 Task: Open Card Employee Onboarding Review in Board Knowledge Management Techniques to Workspace E-commerce Solutions and add a team member Softage.1@softage.net, a label Red, a checklist Crisis Management, an attachment from your google drive, a color Red and finally, add a card description 'Develop and launch new referral program for existing customers' and a comment 'This task requires us to be detail-oriented and meticulous, ensuring that we do not overlook anything important.'. Add a start date 'Jan 01, 1900' with a due date 'Jan 08, 1900'
Action: Key pressed <Key.shift>SOFTAGE<Key.shift>.1<Key.shift>@SOFTAGE.NET<Key.space>
Screenshot: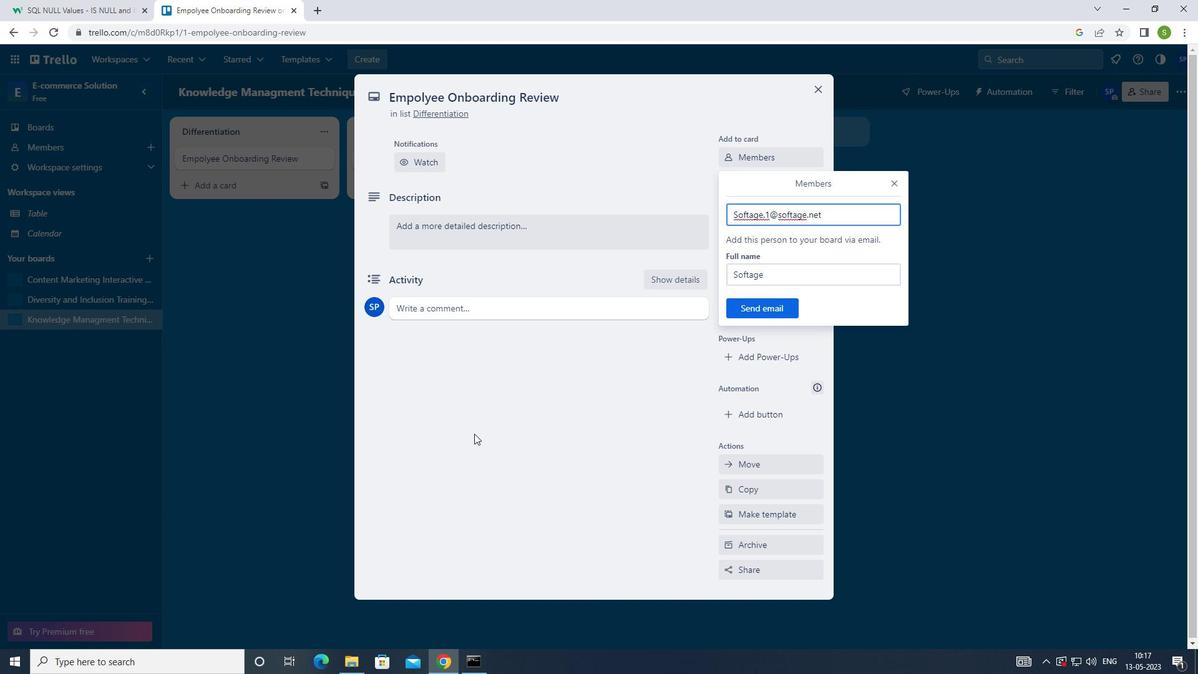 
Action: Mouse moved to (750, 309)
Screenshot: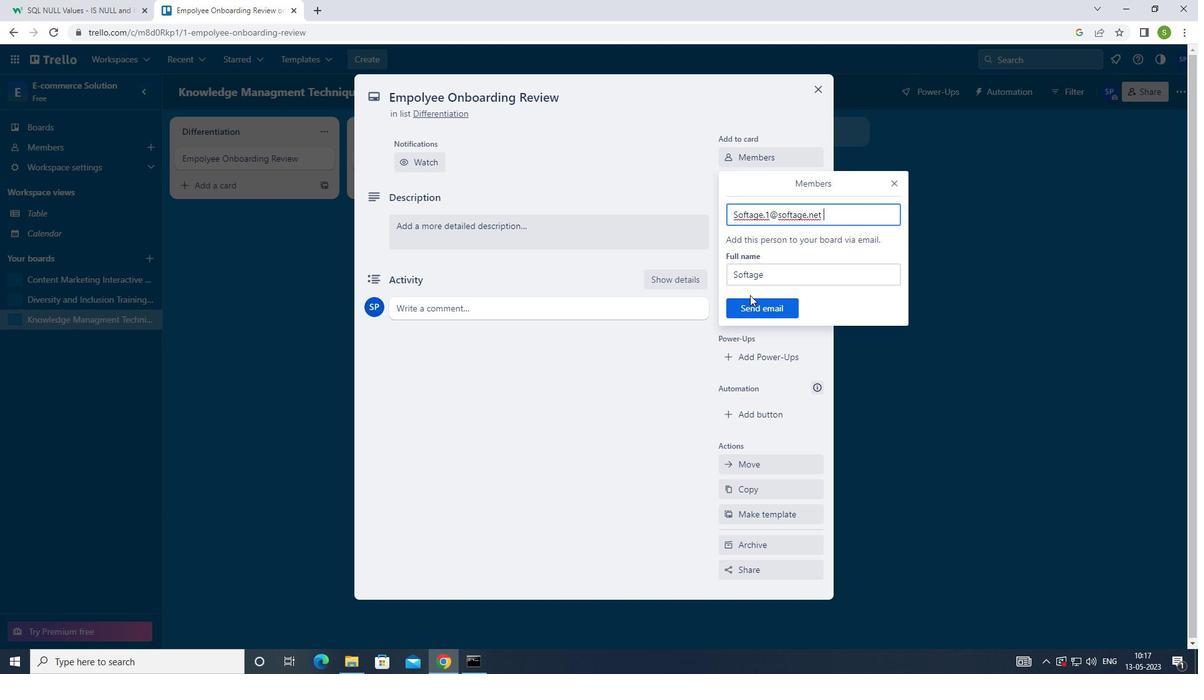 
Action: Mouse pressed left at (750, 309)
Screenshot: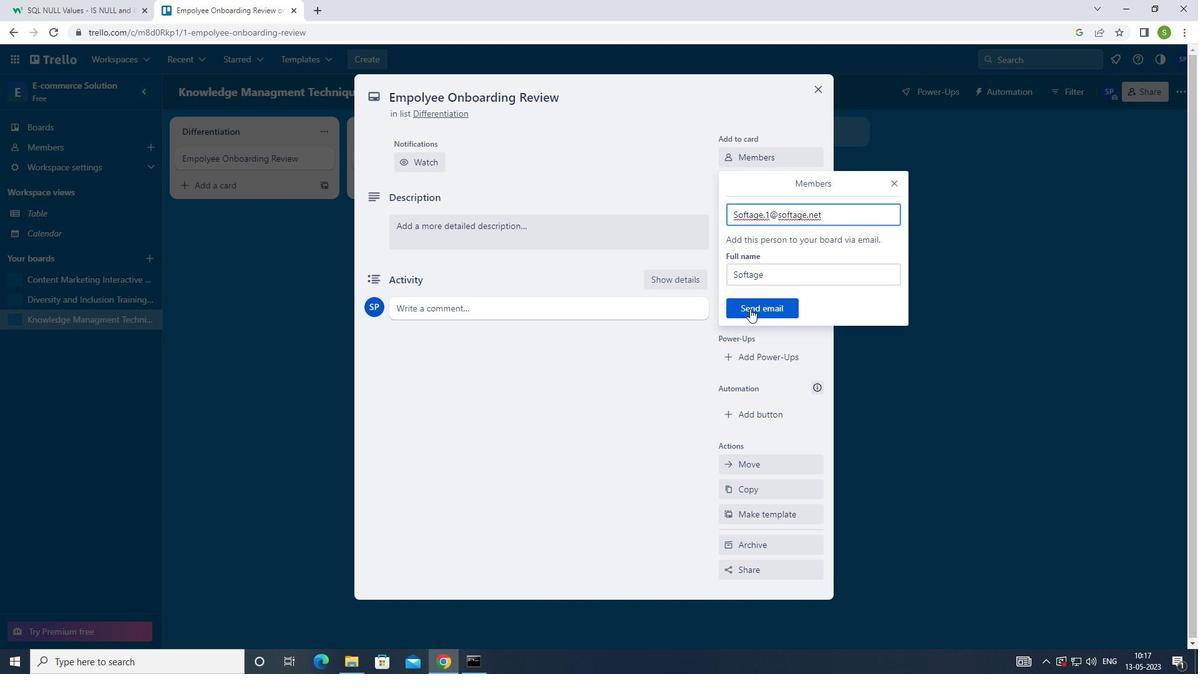 
Action: Mouse moved to (752, 222)
Screenshot: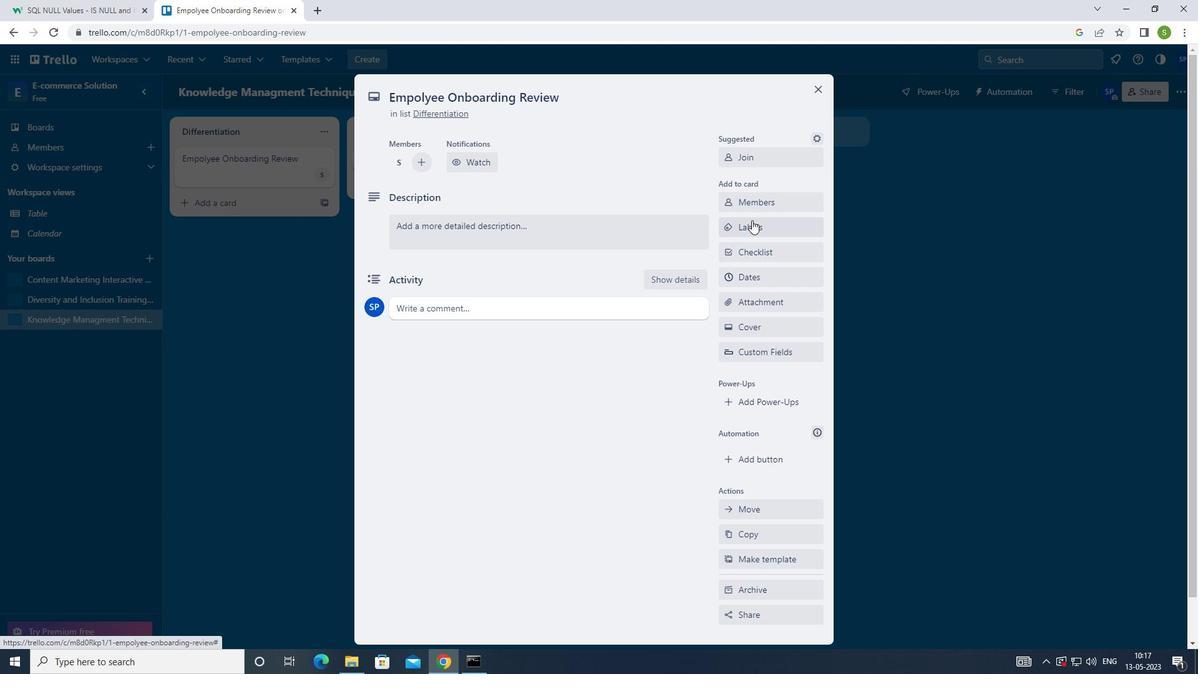 
Action: Mouse pressed left at (752, 222)
Screenshot: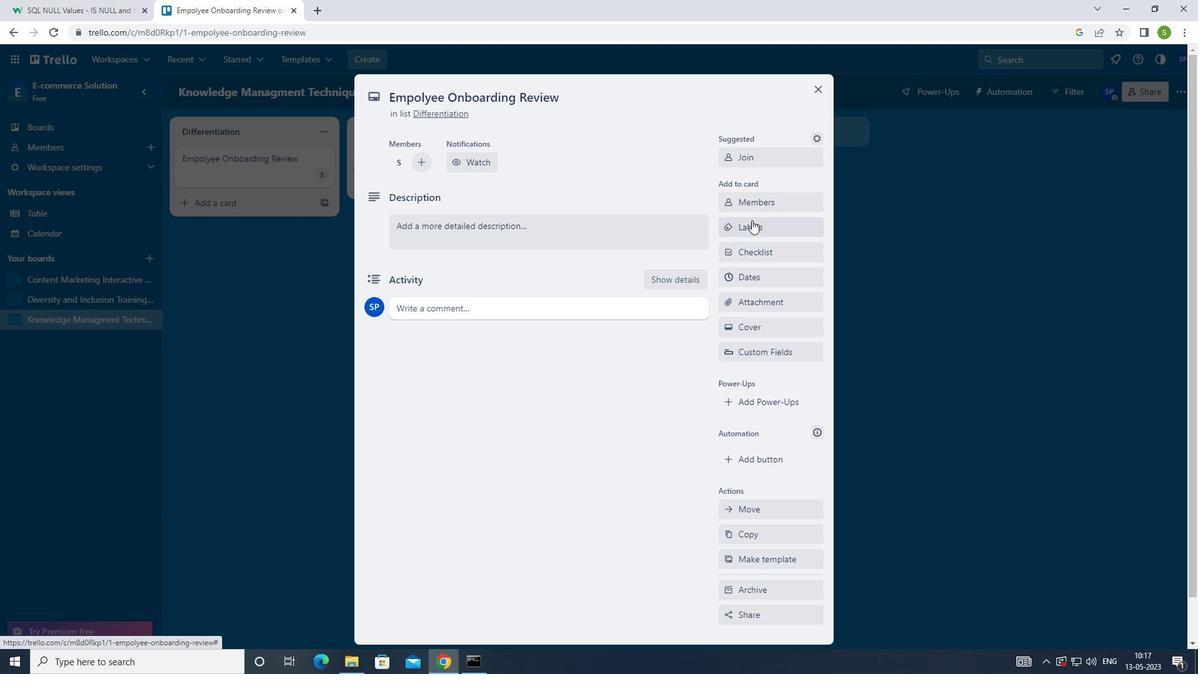 
Action: Mouse moved to (732, 398)
Screenshot: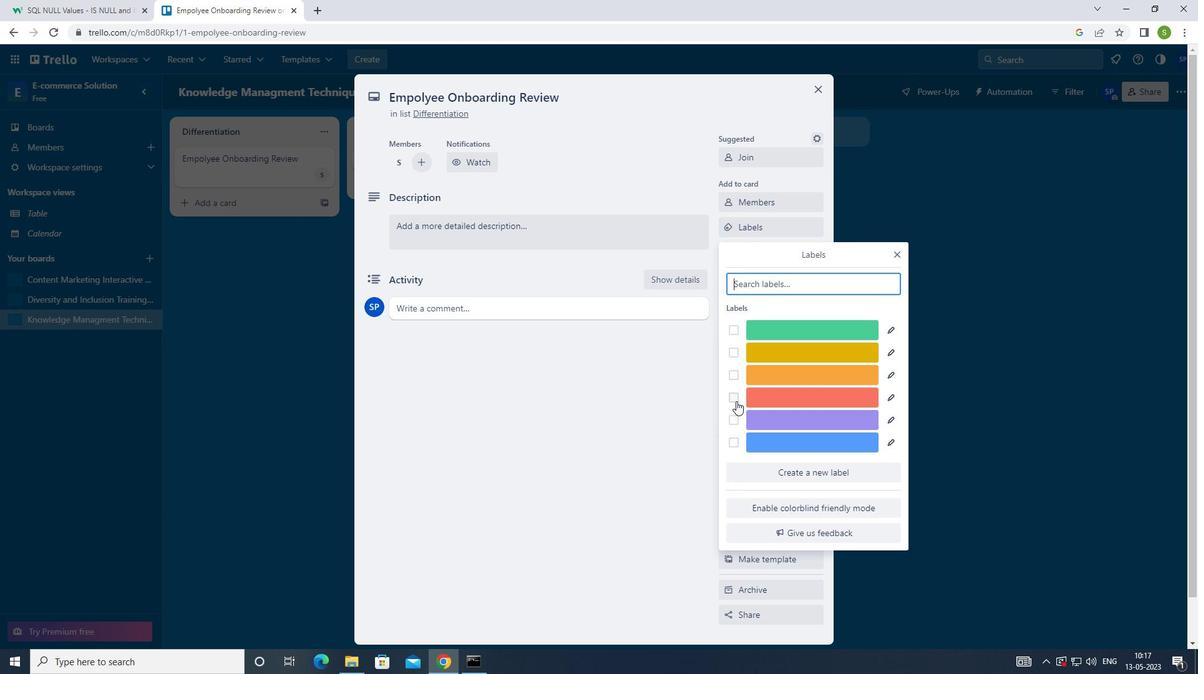 
Action: Mouse pressed left at (732, 398)
Screenshot: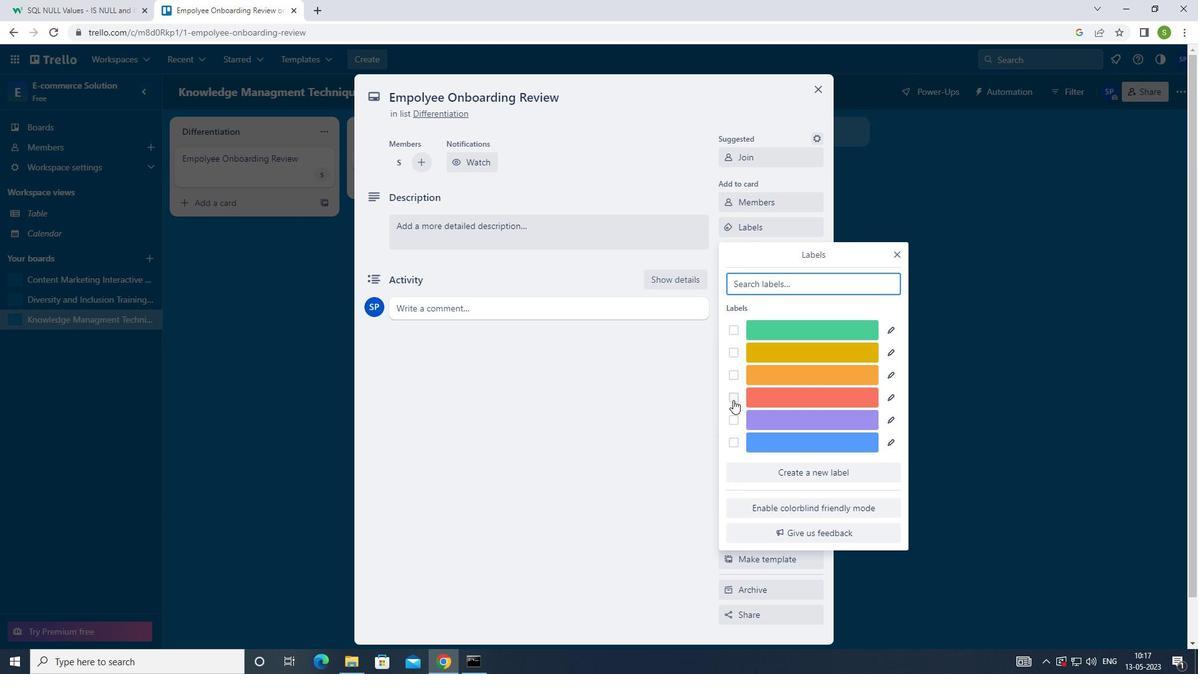 
Action: Mouse moved to (898, 255)
Screenshot: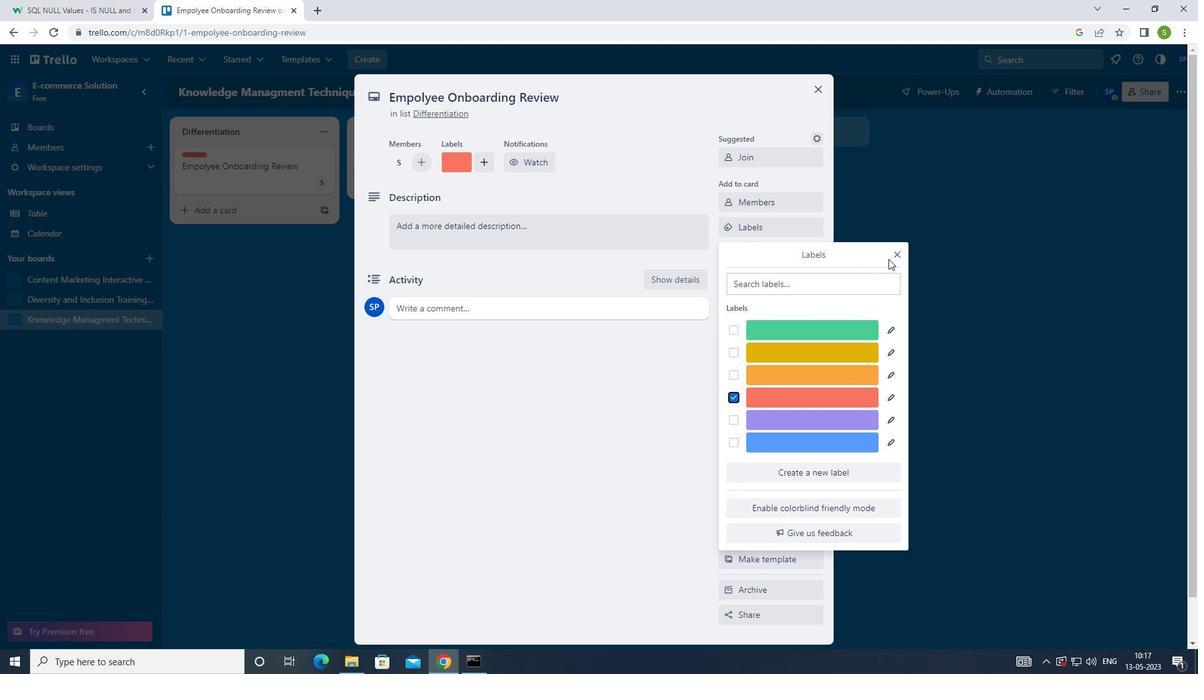 
Action: Mouse pressed left at (898, 255)
Screenshot: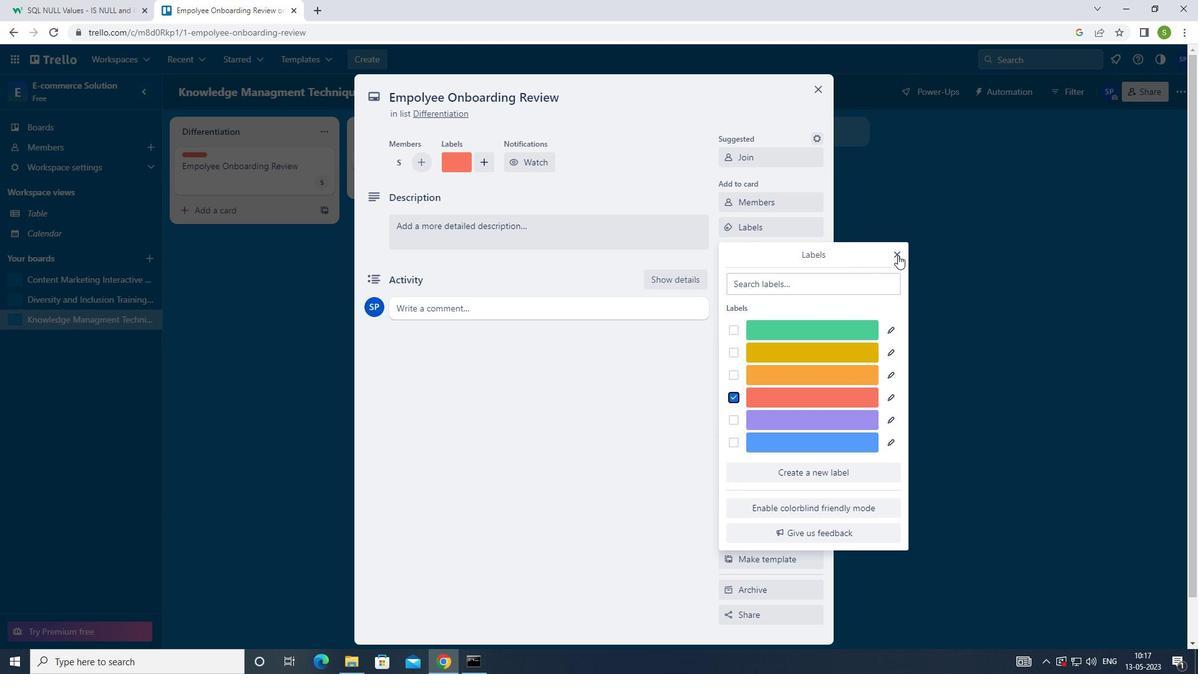 
Action: Mouse moved to (754, 251)
Screenshot: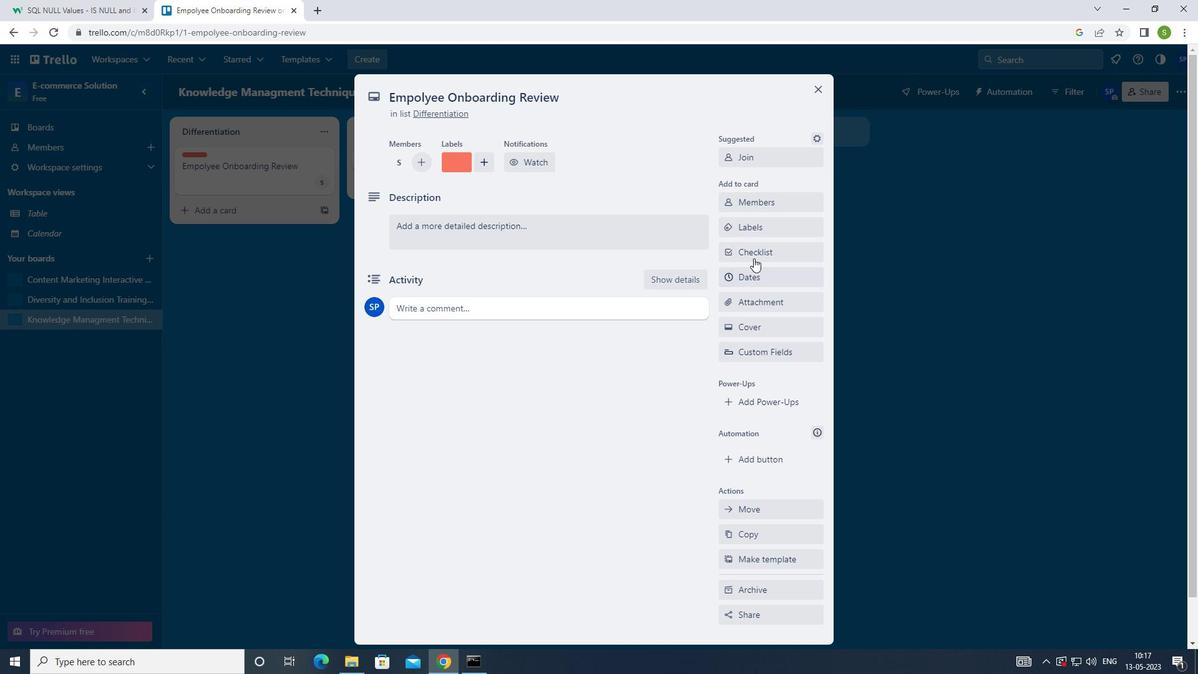 
Action: Mouse pressed left at (754, 251)
Screenshot: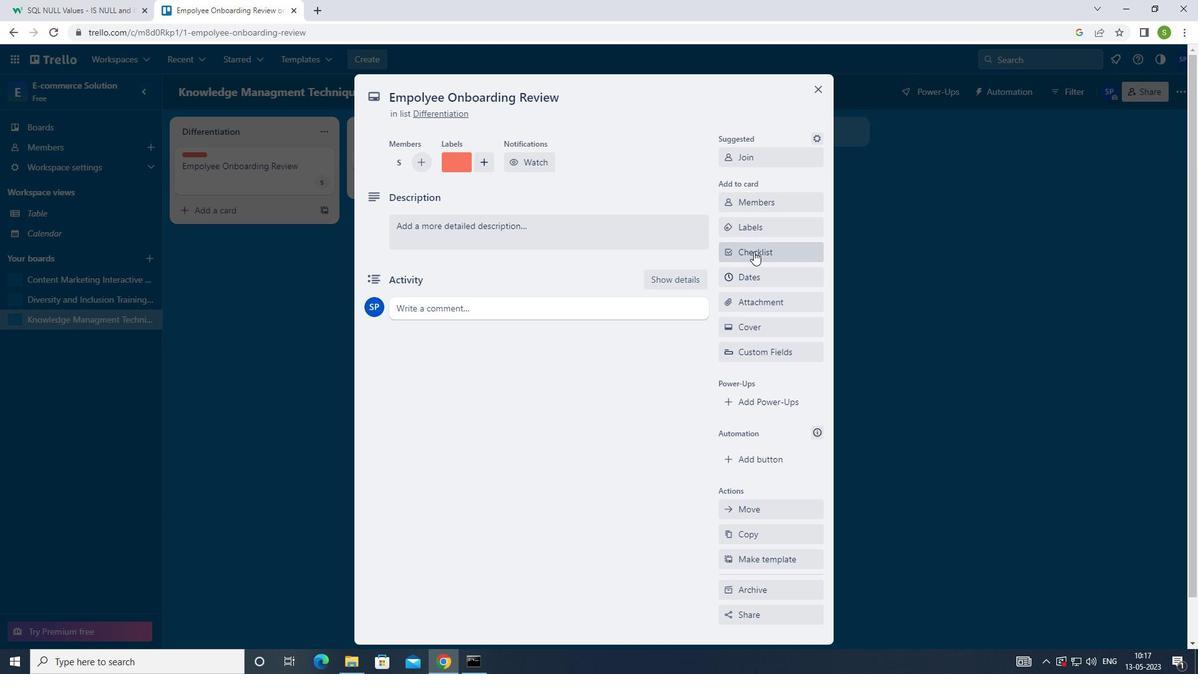 
Action: Mouse moved to (918, 246)
Screenshot: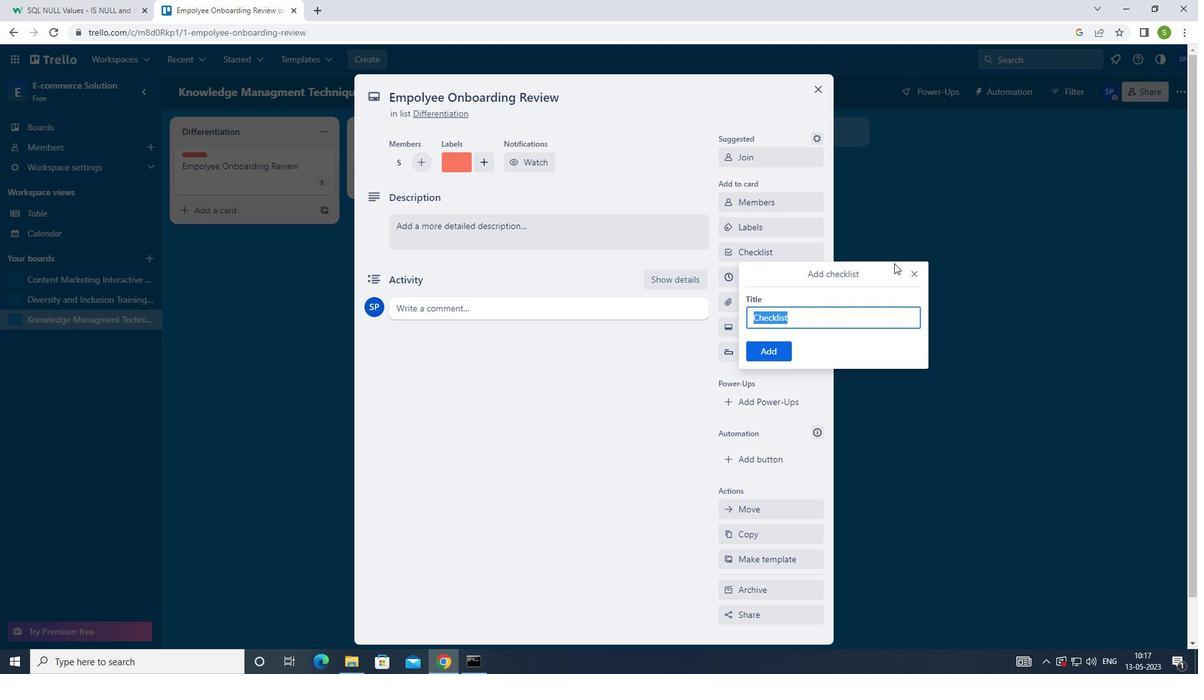 
Action: Key pressed <Key.shift>CRISIS<Key.space><Key.shift><Key.shift><Key.shift><Key.shift><Key.shift><Key.shift><Key.shift><Key.shift_r>MANAGMENT
Screenshot: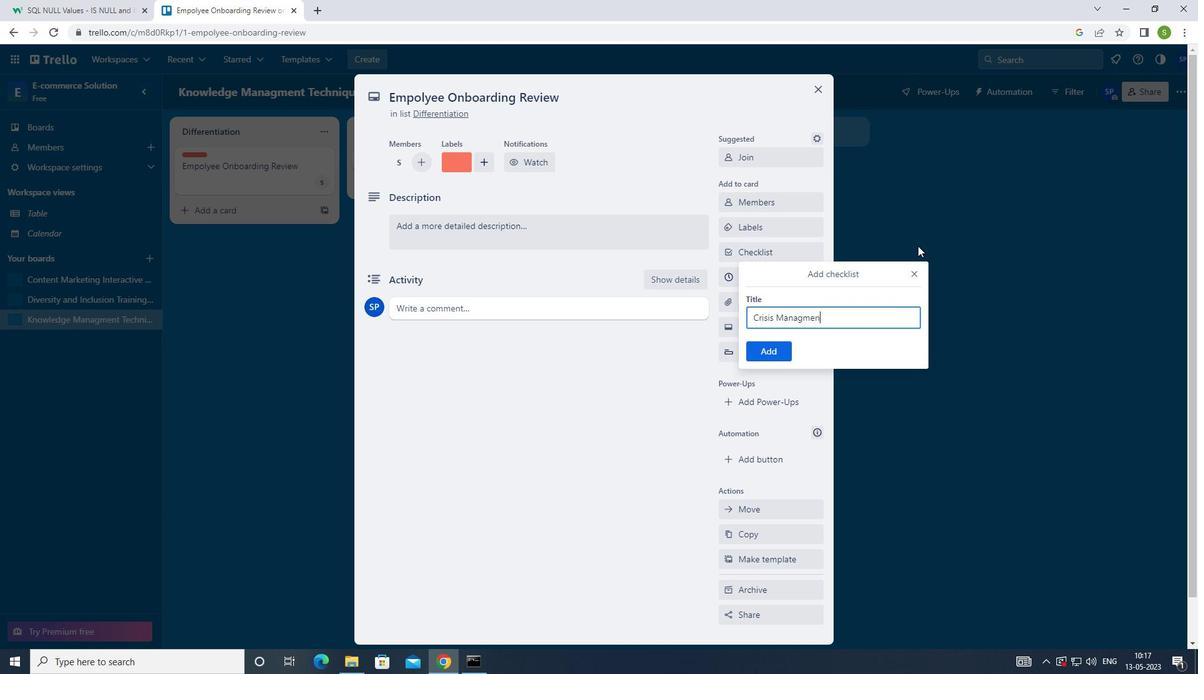 
Action: Mouse moved to (772, 349)
Screenshot: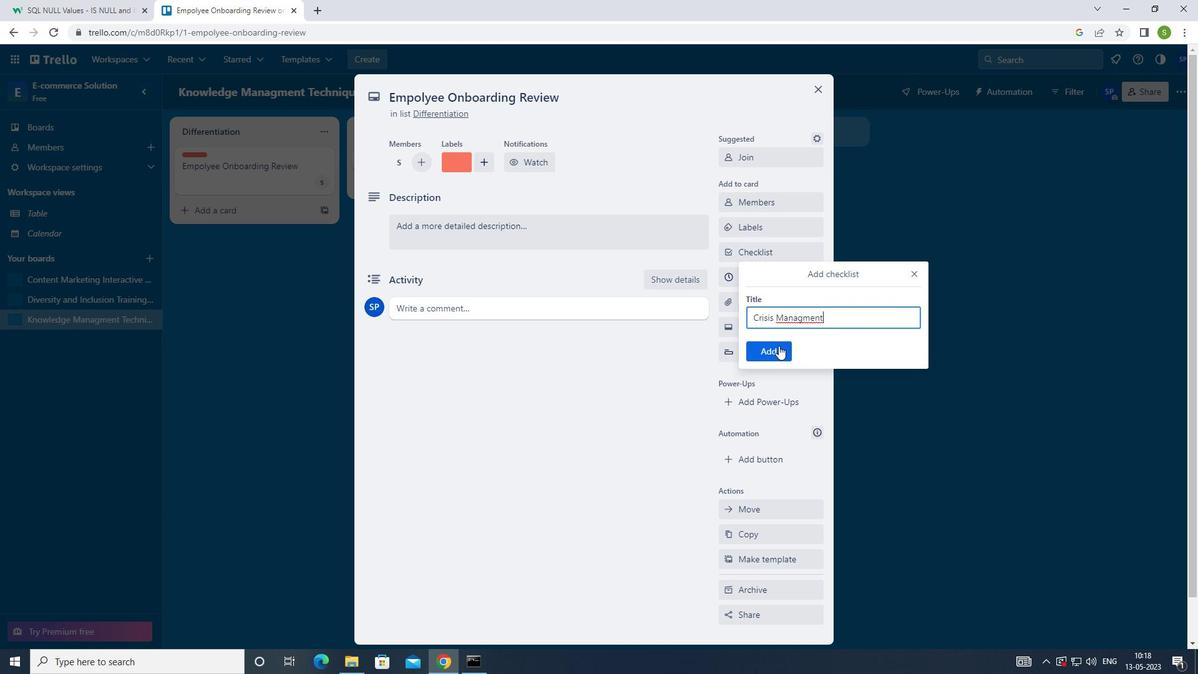 
Action: Mouse pressed left at (772, 349)
Screenshot: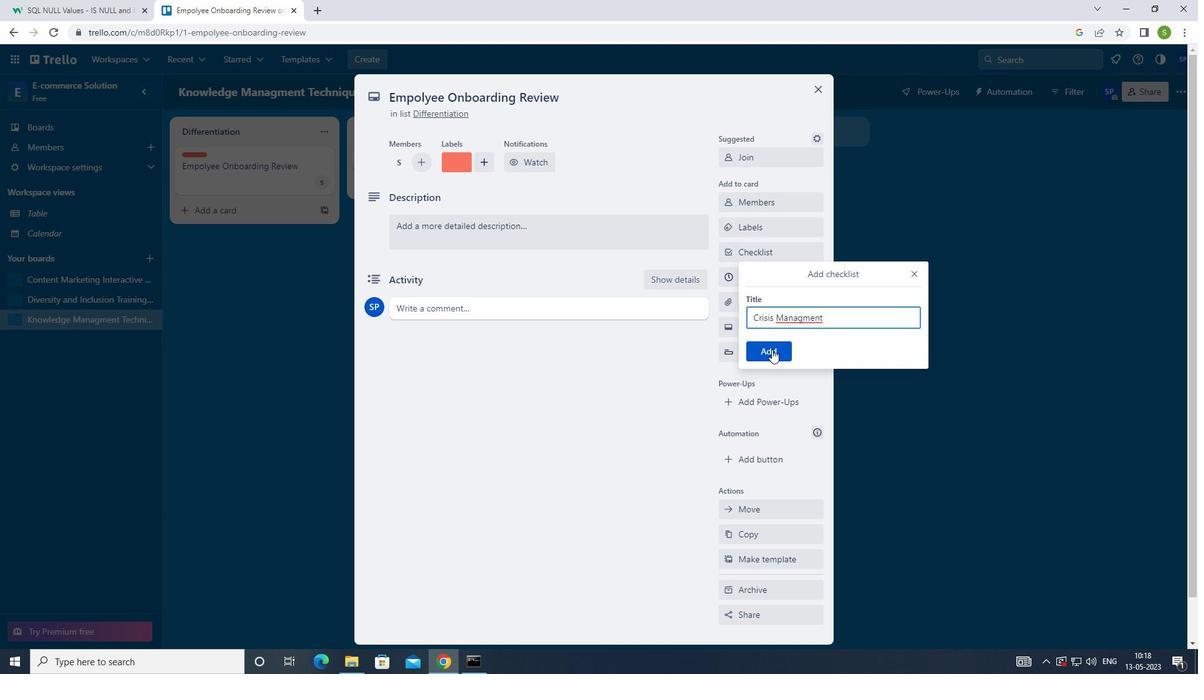 
Action: Mouse moved to (780, 304)
Screenshot: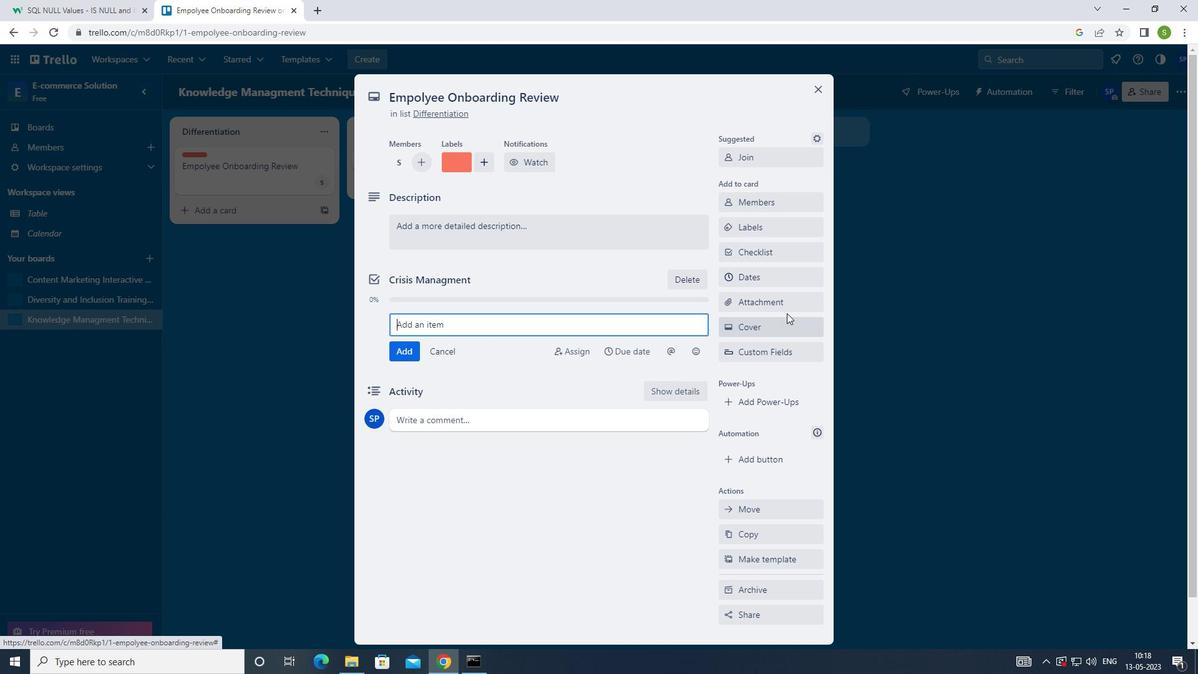 
Action: Mouse pressed left at (780, 304)
Screenshot: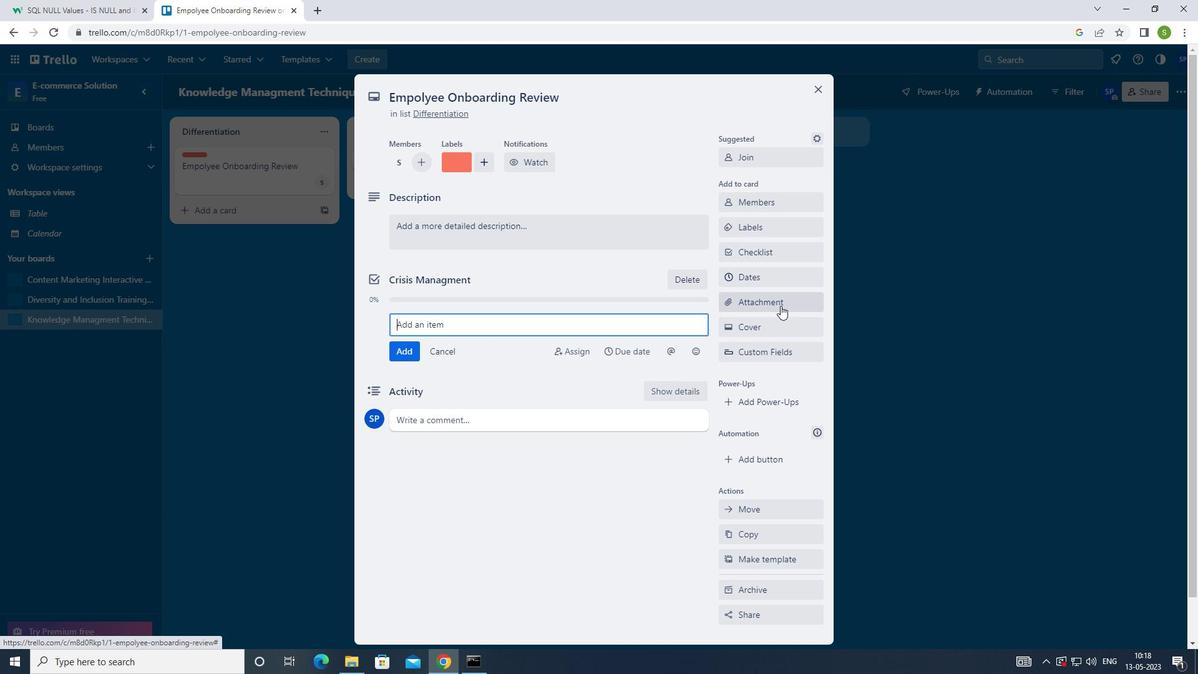 
Action: Mouse moved to (765, 397)
Screenshot: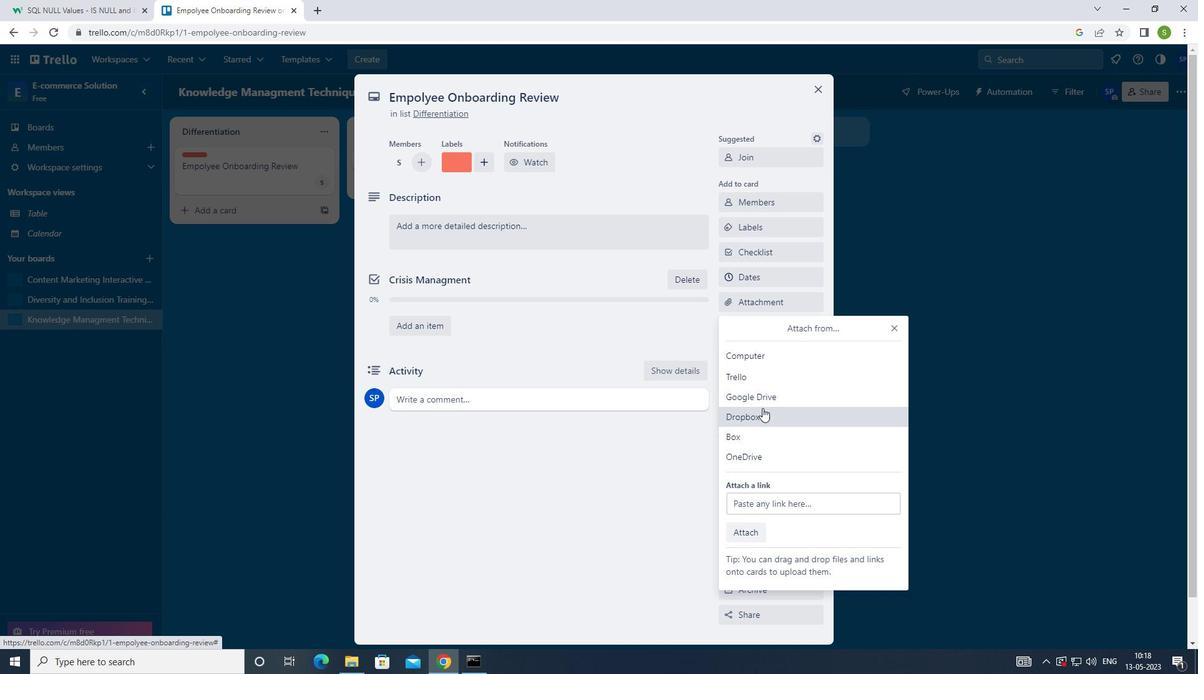 
Action: Mouse pressed left at (765, 397)
Screenshot: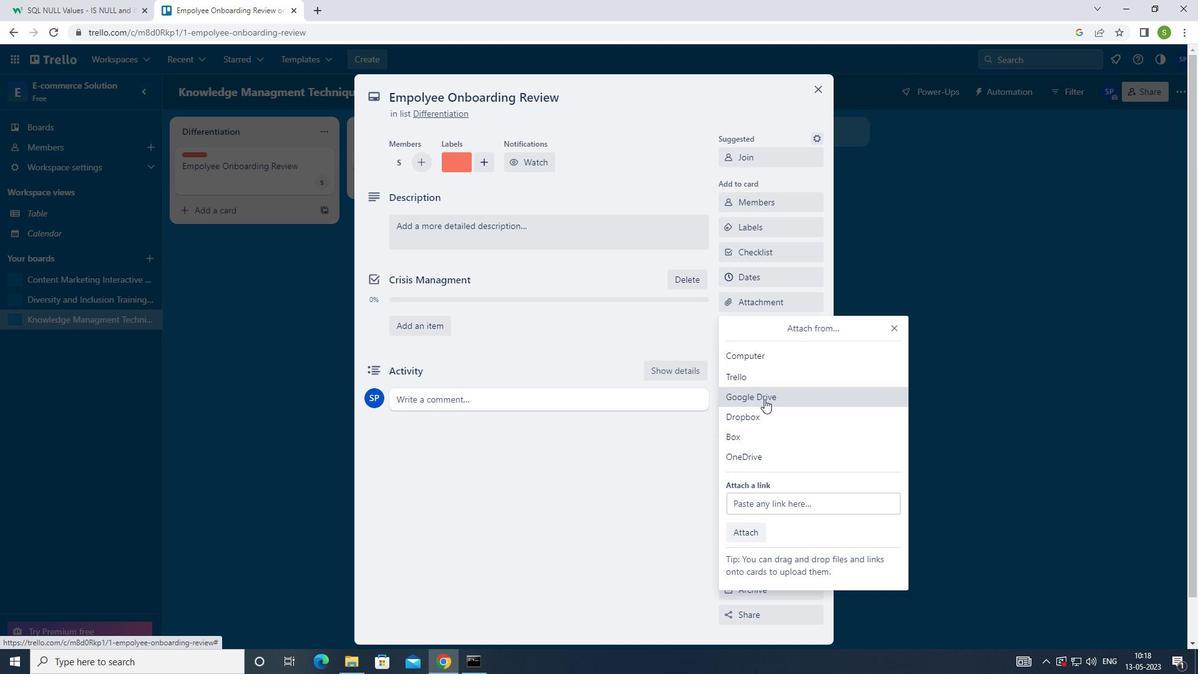 
Action: Mouse moved to (311, 307)
Screenshot: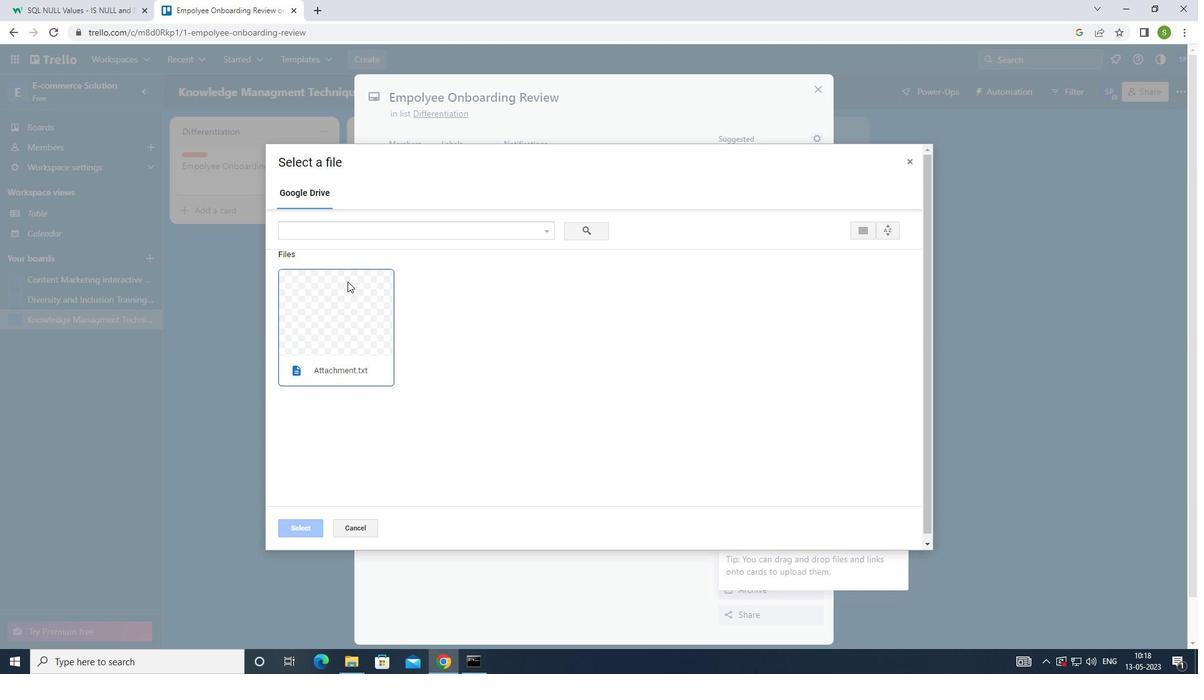
Action: Mouse pressed left at (311, 307)
Screenshot: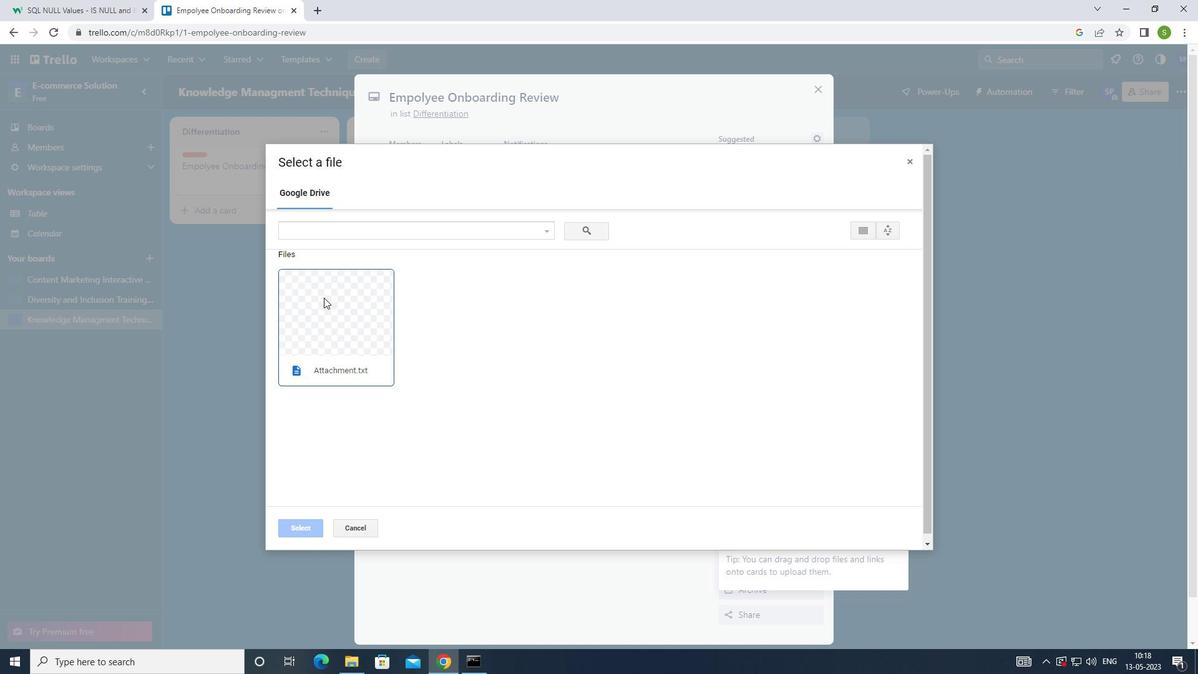 
Action: Mouse moved to (294, 529)
Screenshot: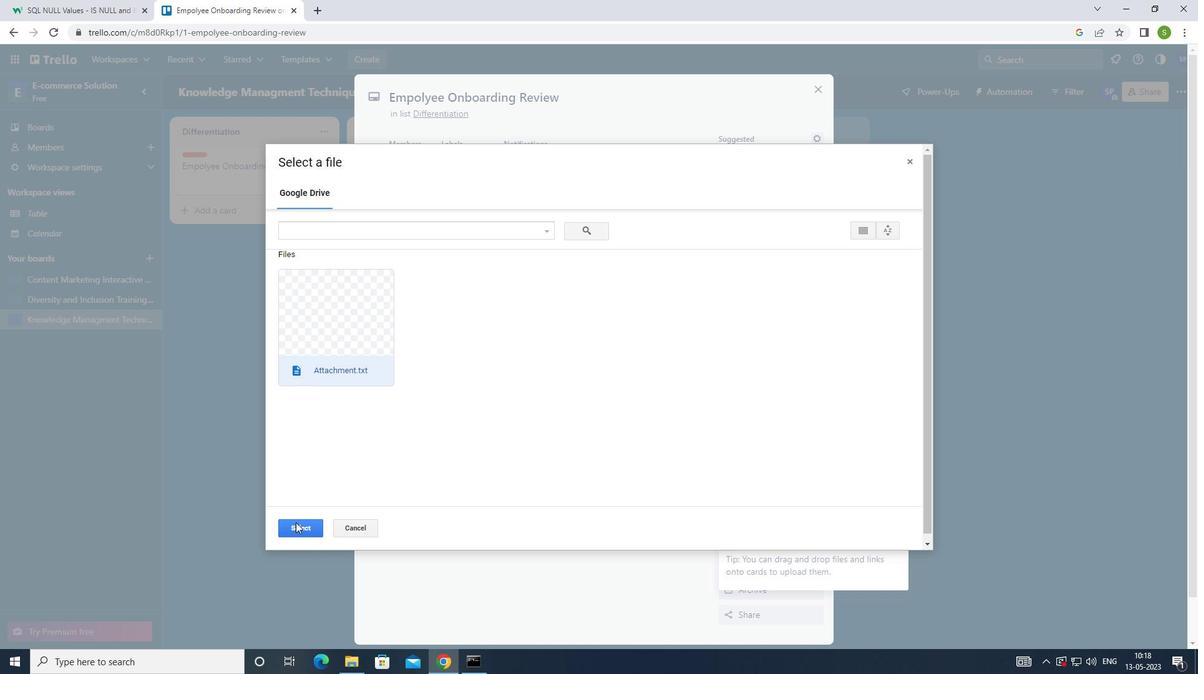 
Action: Mouse pressed left at (294, 529)
Screenshot: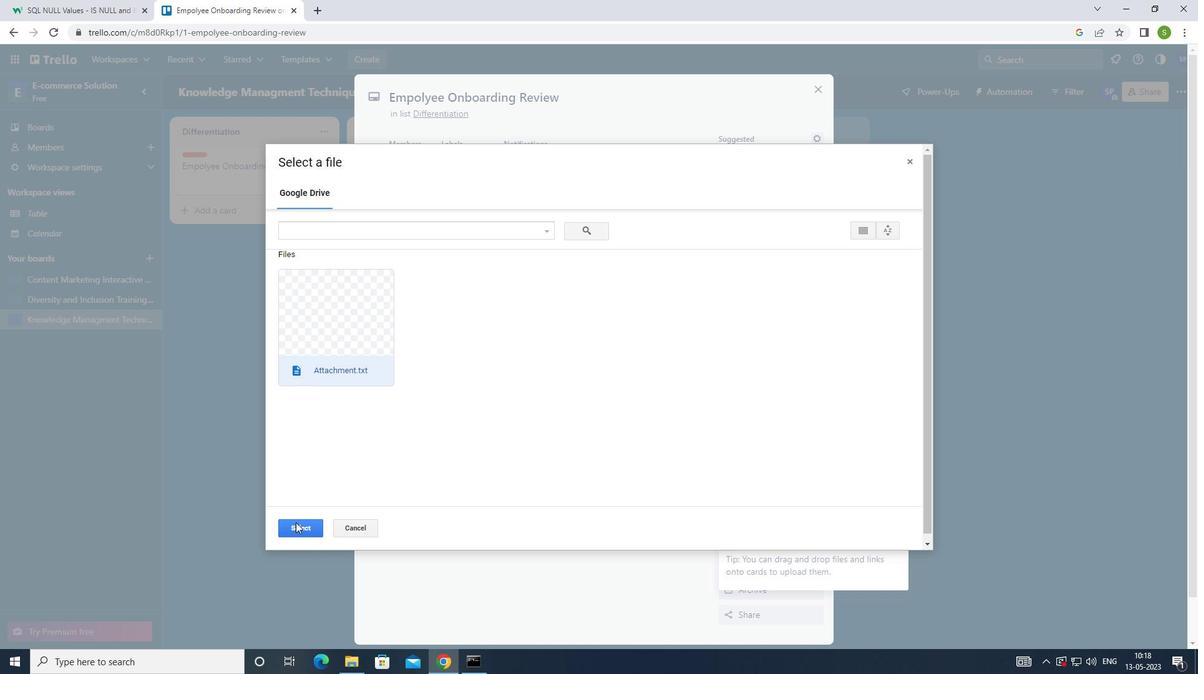 
Action: Mouse moved to (756, 325)
Screenshot: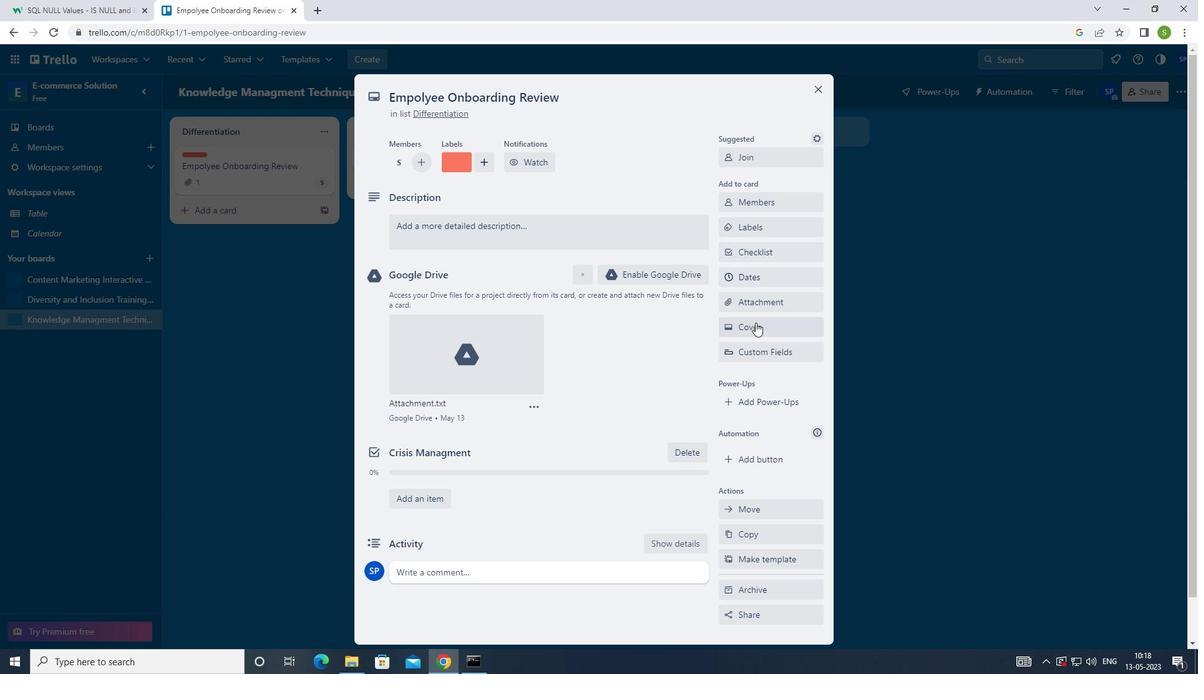 
Action: Mouse pressed left at (756, 325)
Screenshot: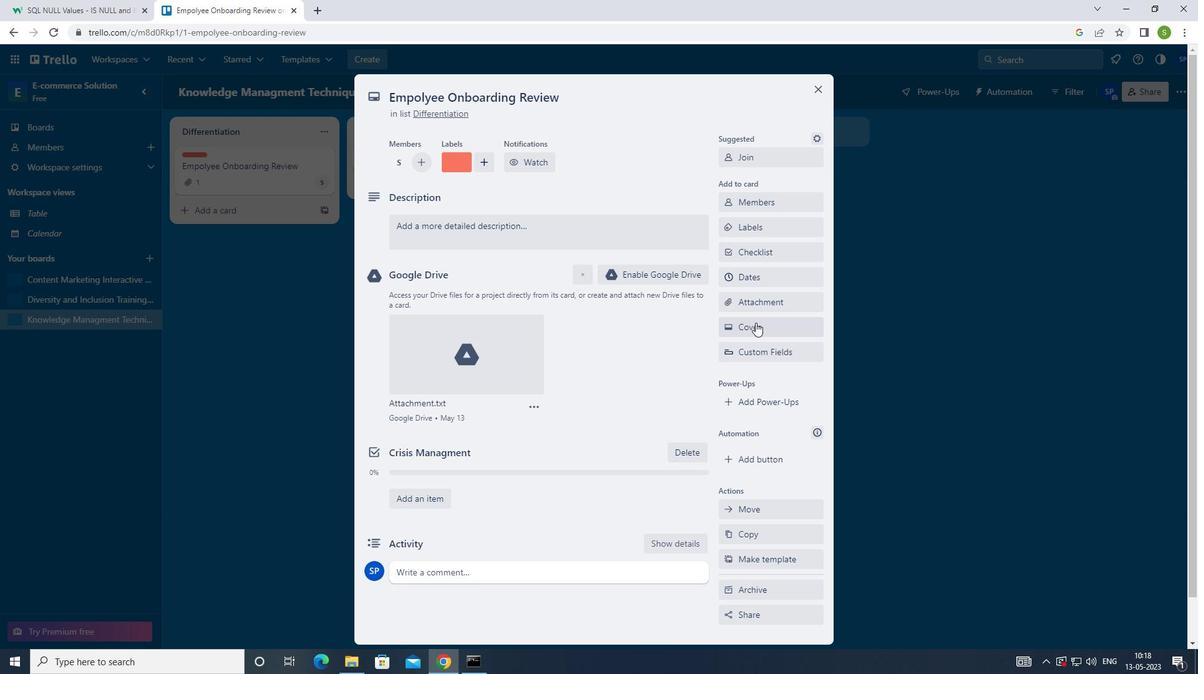 
Action: Mouse moved to (846, 399)
Screenshot: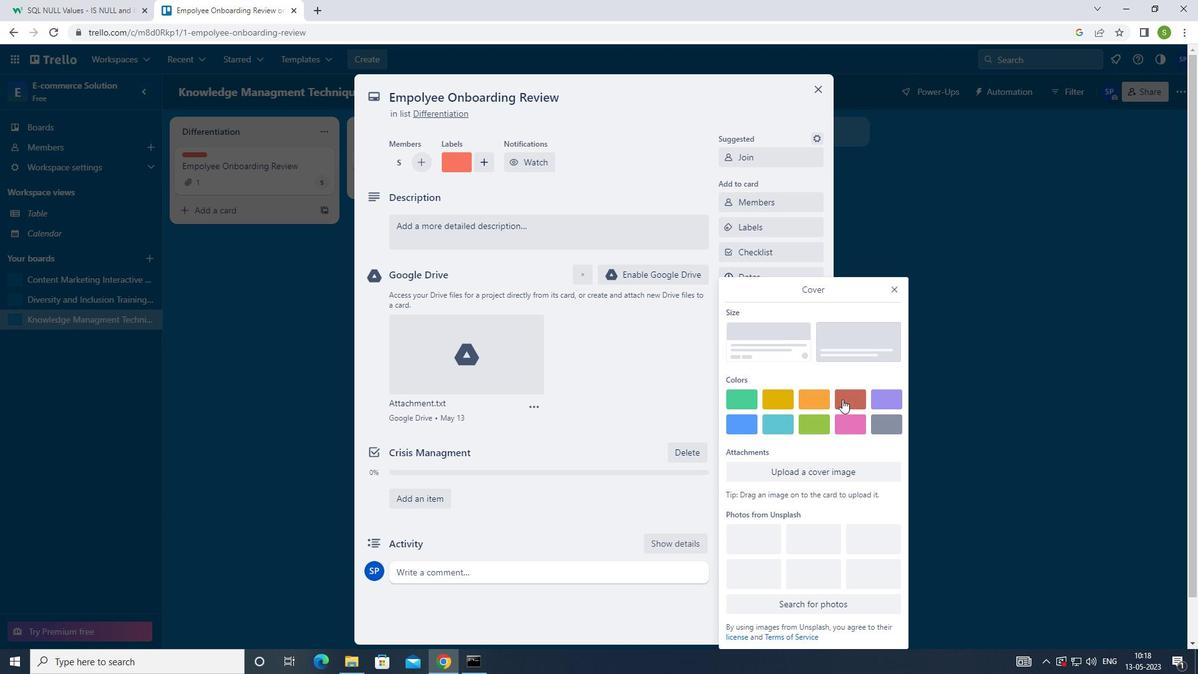 
Action: Mouse pressed left at (846, 399)
Screenshot: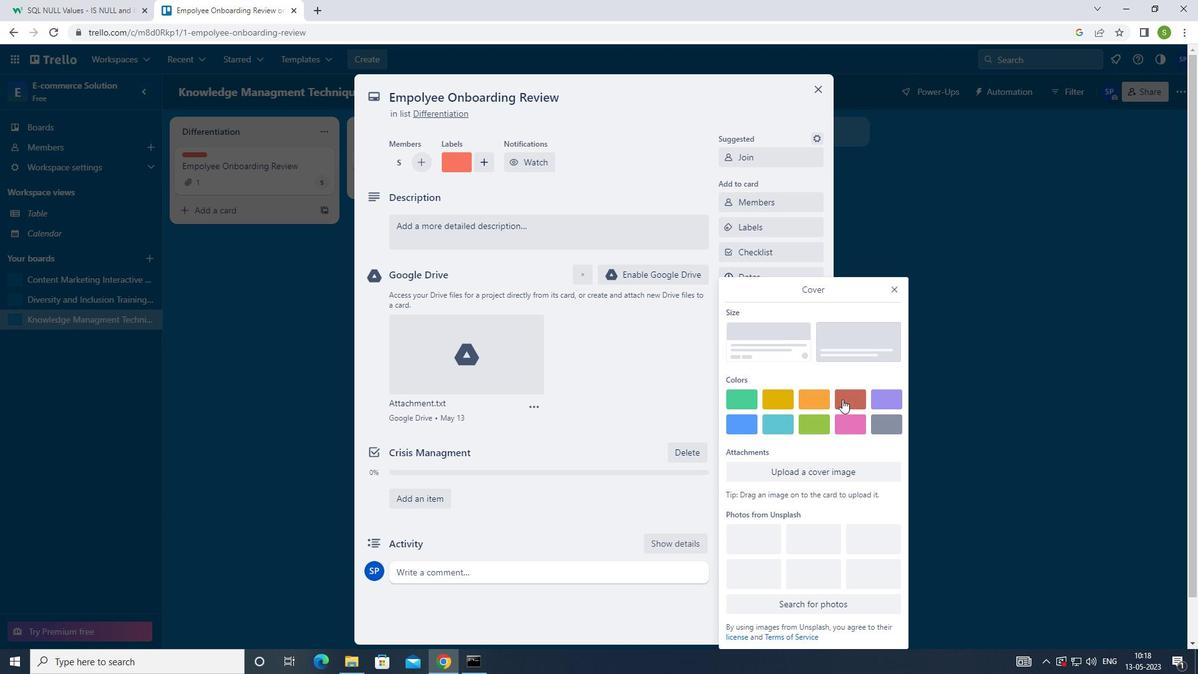 
Action: Mouse moved to (893, 267)
Screenshot: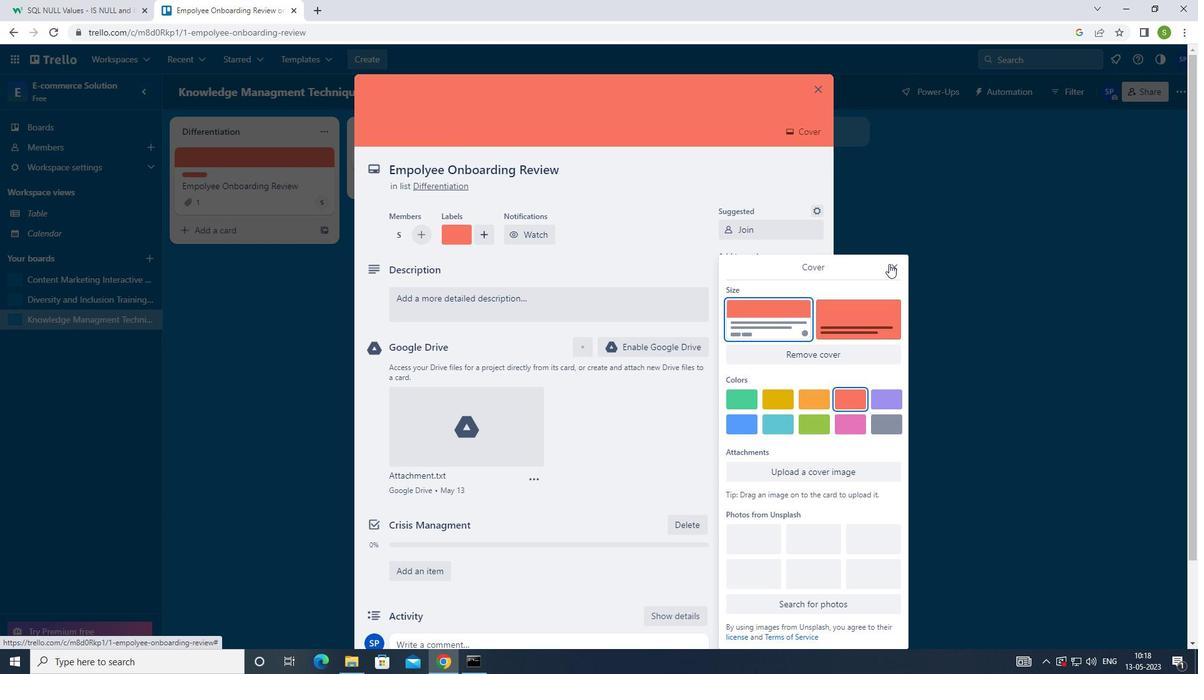 
Action: Mouse pressed left at (893, 267)
Screenshot: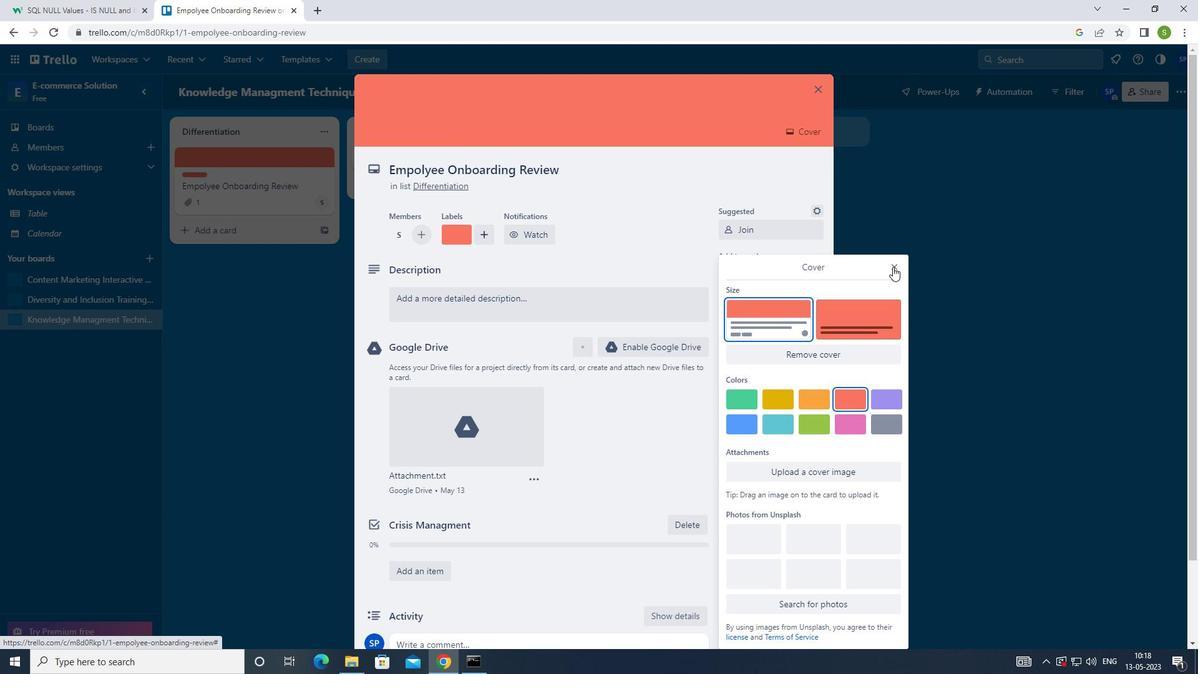 
Action: Mouse moved to (585, 307)
Screenshot: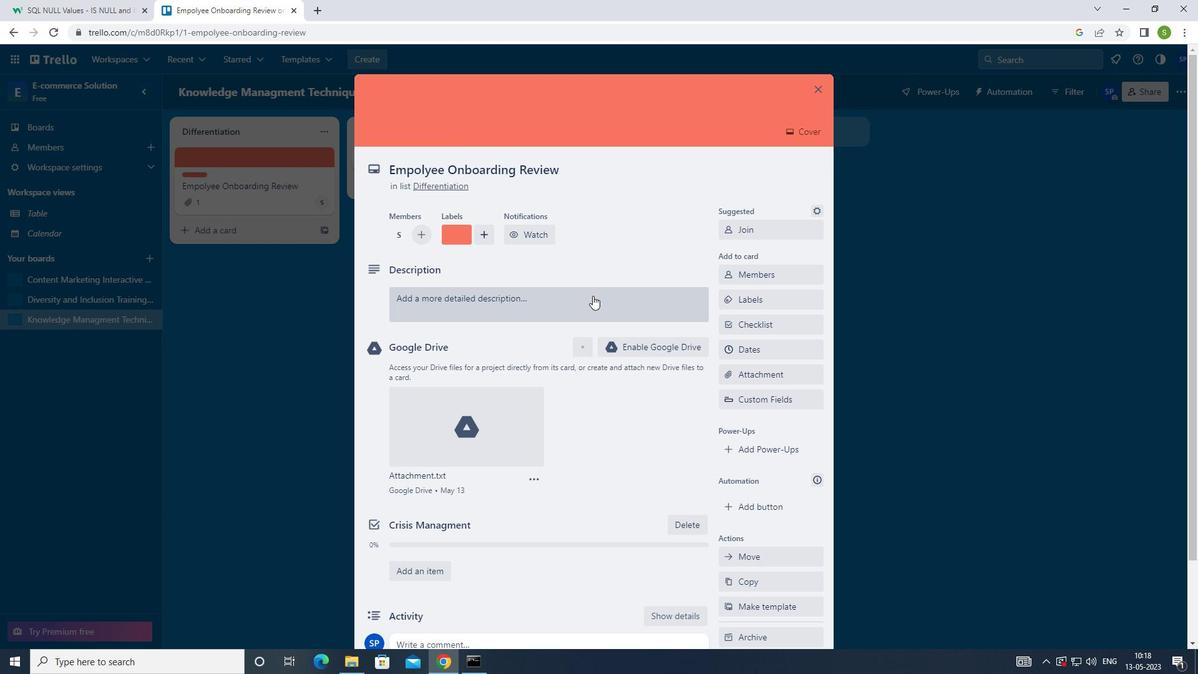 
Action: Mouse pressed left at (585, 307)
Screenshot: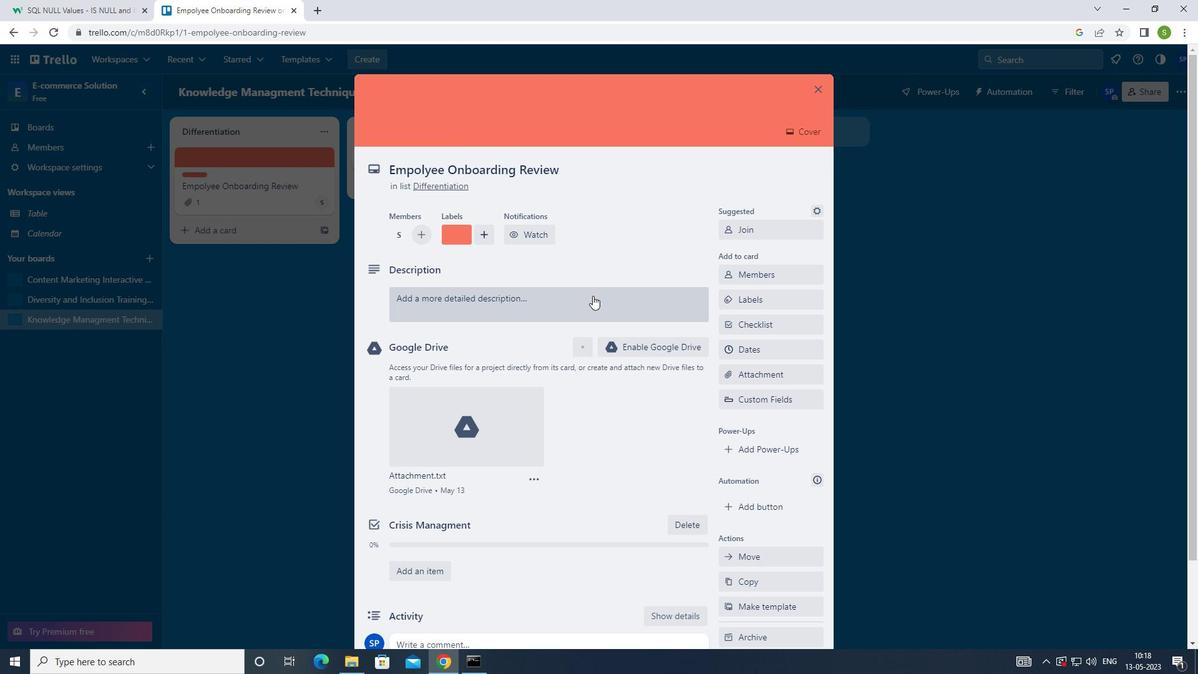 
Action: Mouse moved to (624, 282)
Screenshot: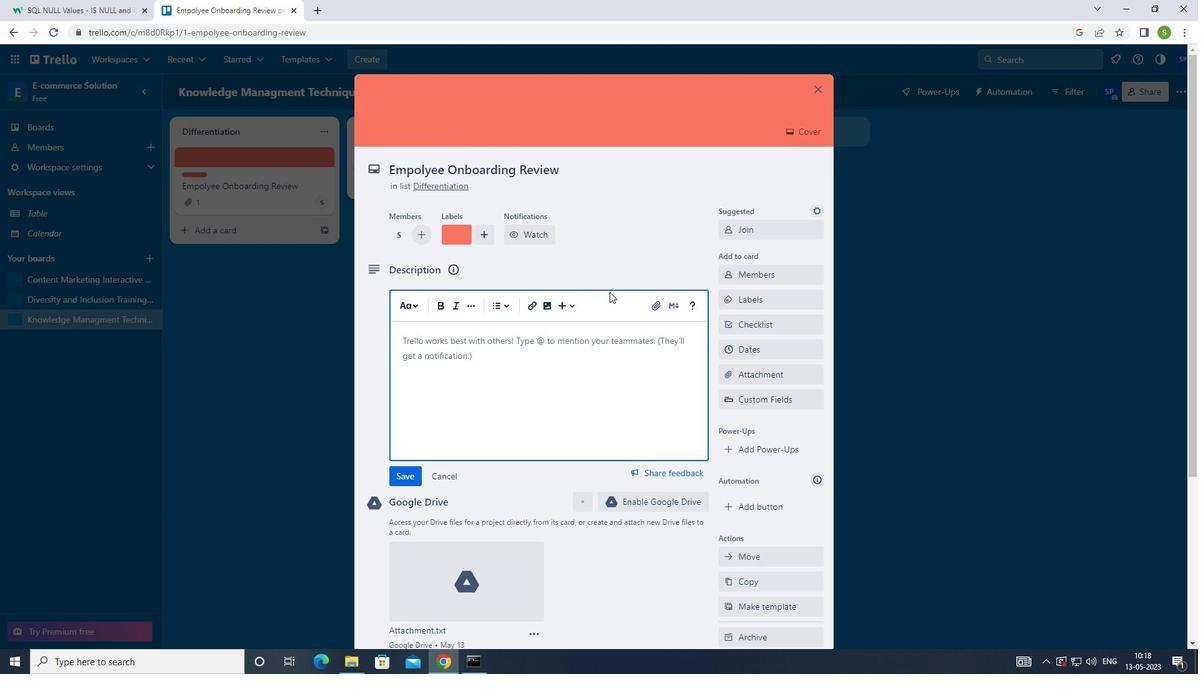 
Action: Key pressed <Key.shift><Key.shift><Key.shift><Key.shift><Key.shift><Key.shift><Key.shift><Key.shift>DEVELOP
Screenshot: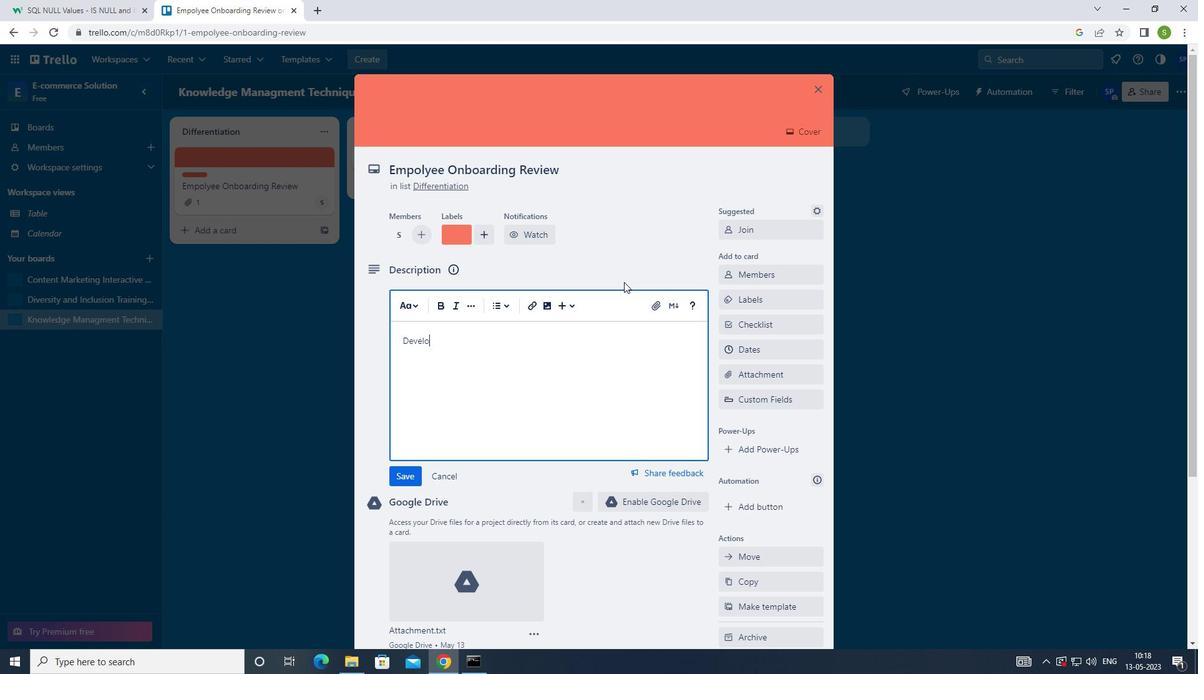 
Action: Mouse moved to (625, 282)
Screenshot: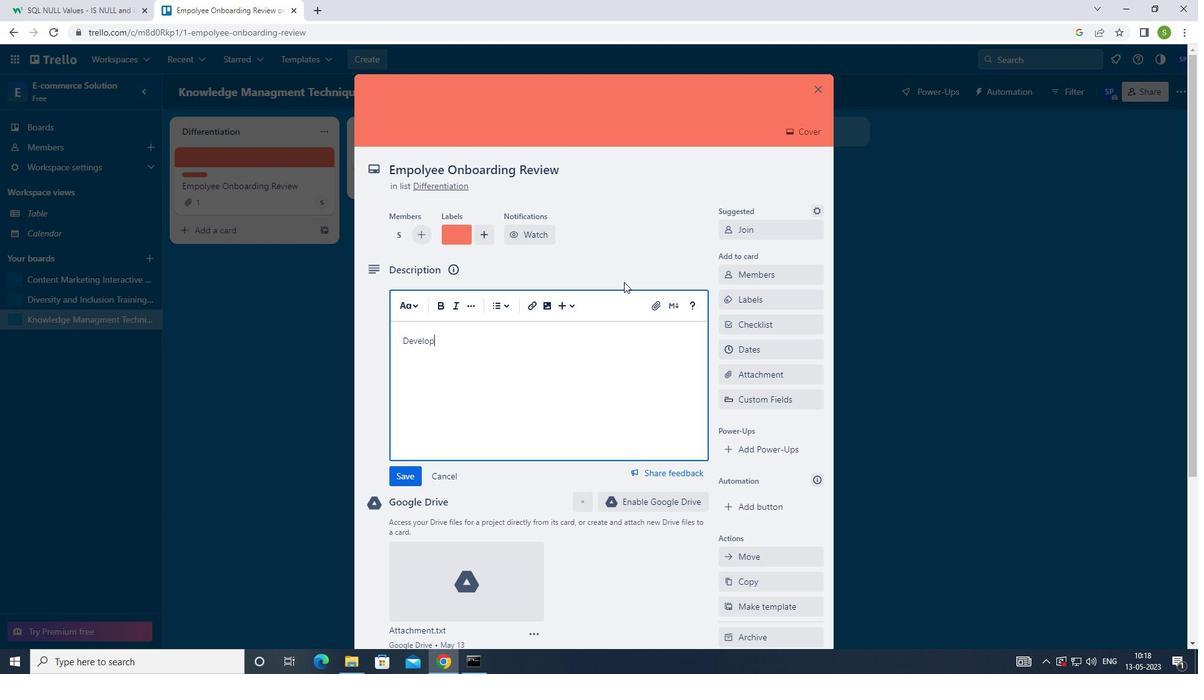 
Action: Key pressed <Key.space>AND<Key.space>LAUNCH<Key.space>NEW<Key.space>REFERRA
Screenshot: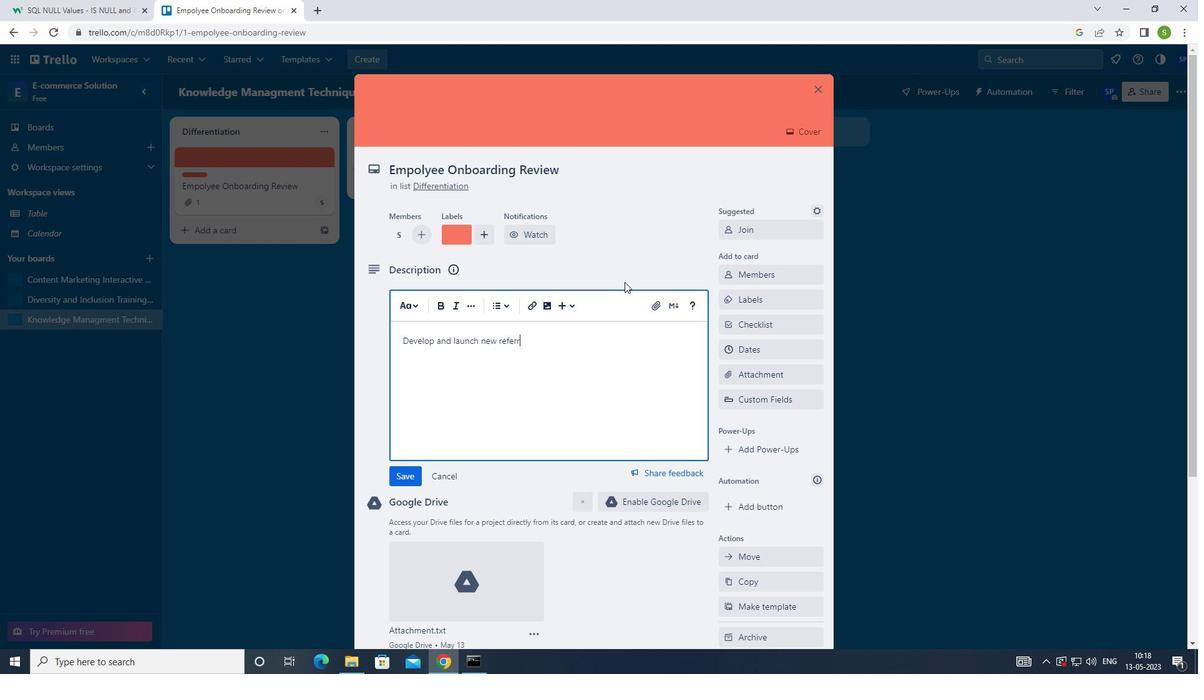 
Action: Mouse moved to (625, 281)
Screenshot: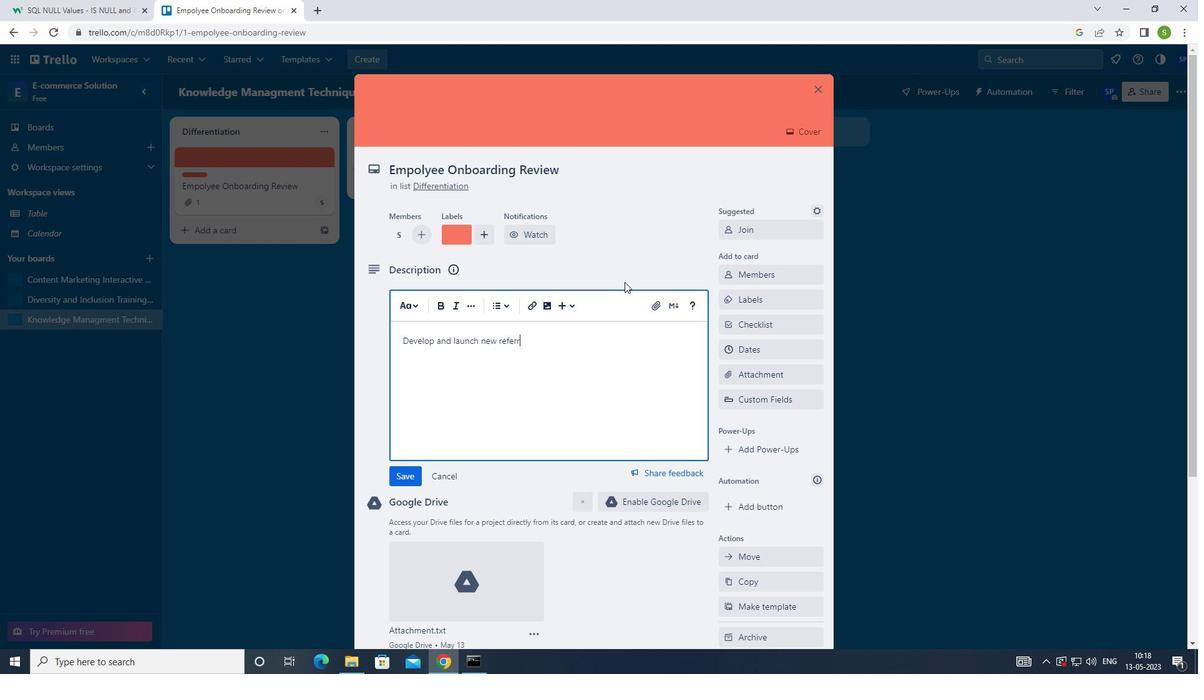 
Action: Key pressed L<Key.space>PROGRAM<Key.space>FOR<Key.space>EXISTING<Key.space>CUSTOMER
Screenshot: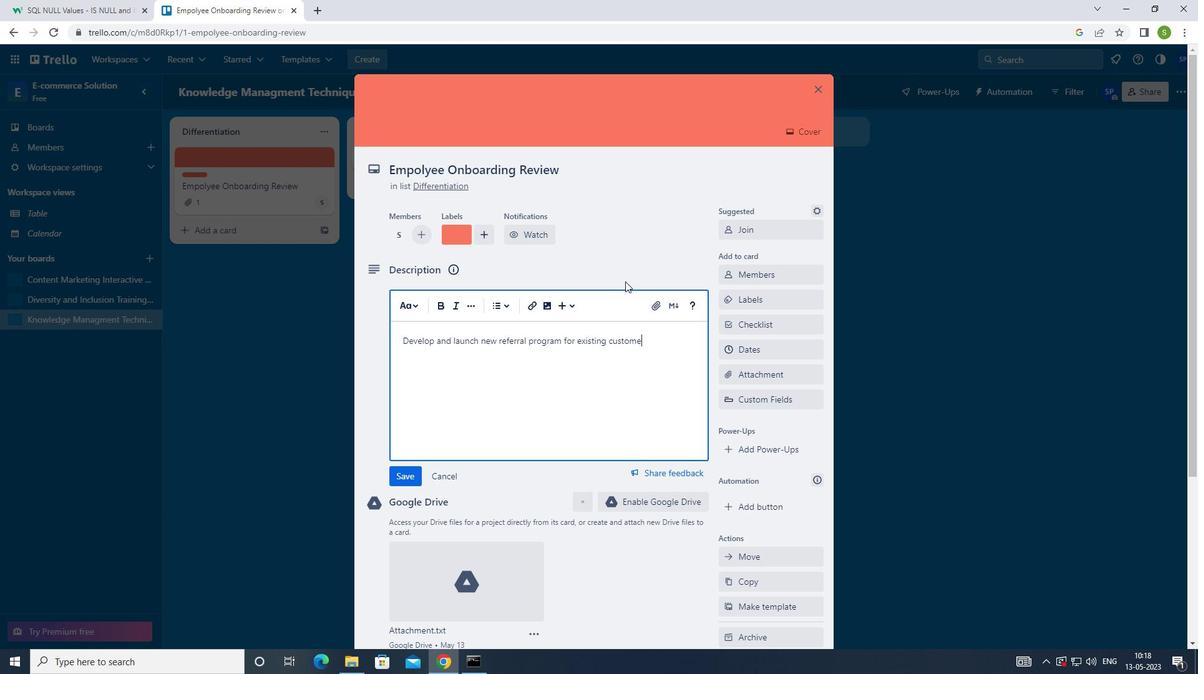
Action: Mouse moved to (409, 472)
Screenshot: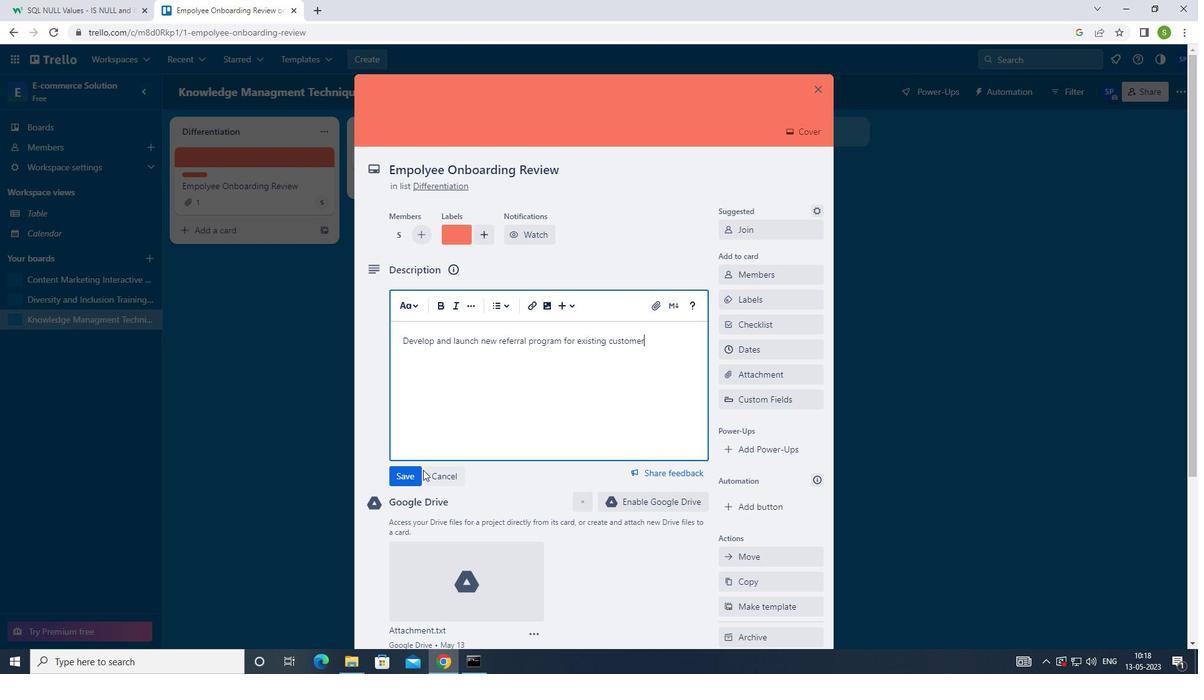 
Action: Mouse pressed left at (409, 472)
Screenshot: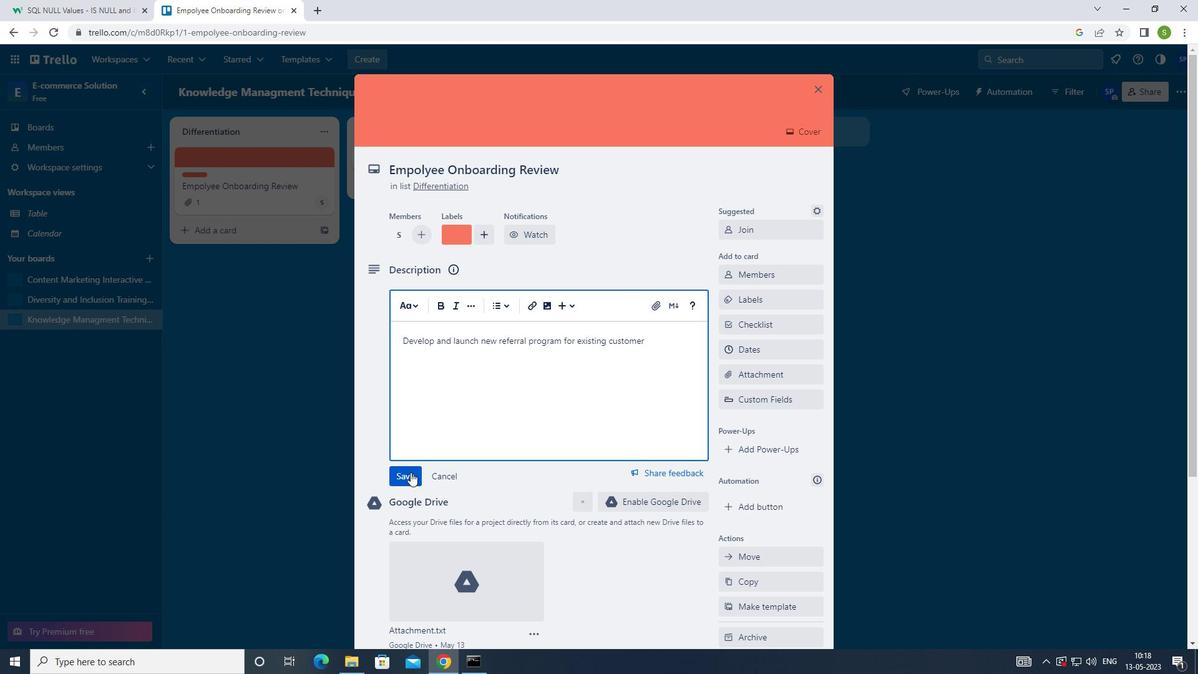 
Action: Mouse moved to (468, 457)
Screenshot: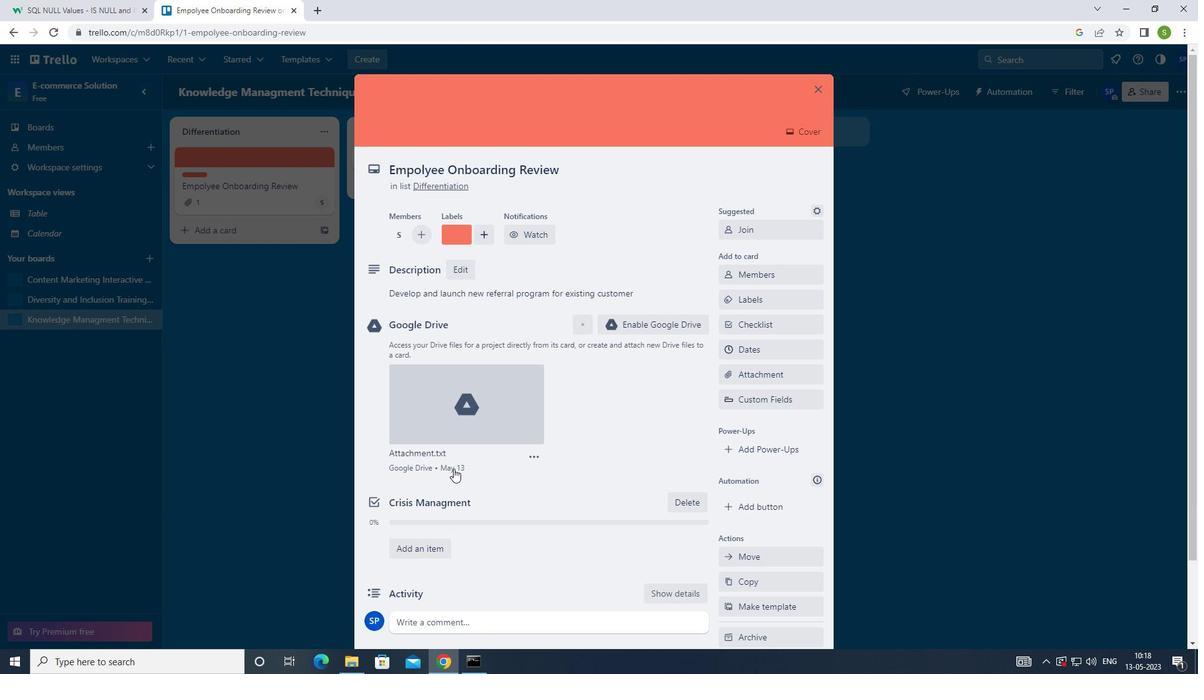 
Action: Mouse scrolled (468, 456) with delta (0, 0)
Screenshot: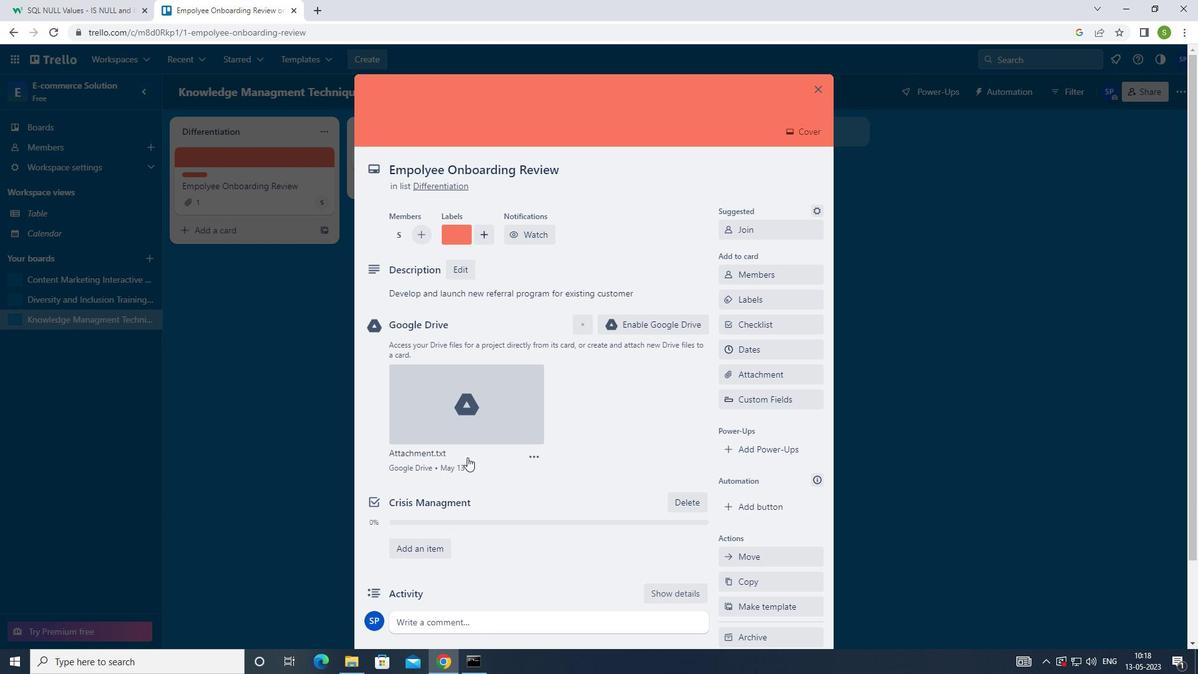 
Action: Mouse moved to (468, 457)
Screenshot: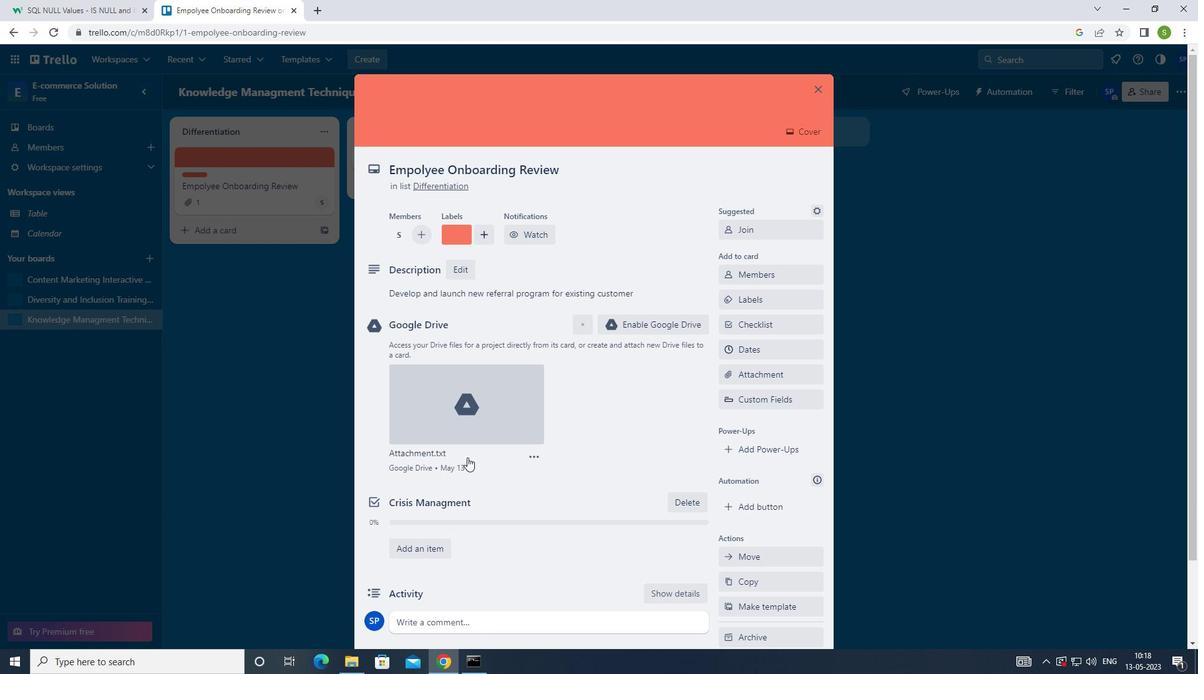 
Action: Mouse scrolled (468, 456) with delta (0, 0)
Screenshot: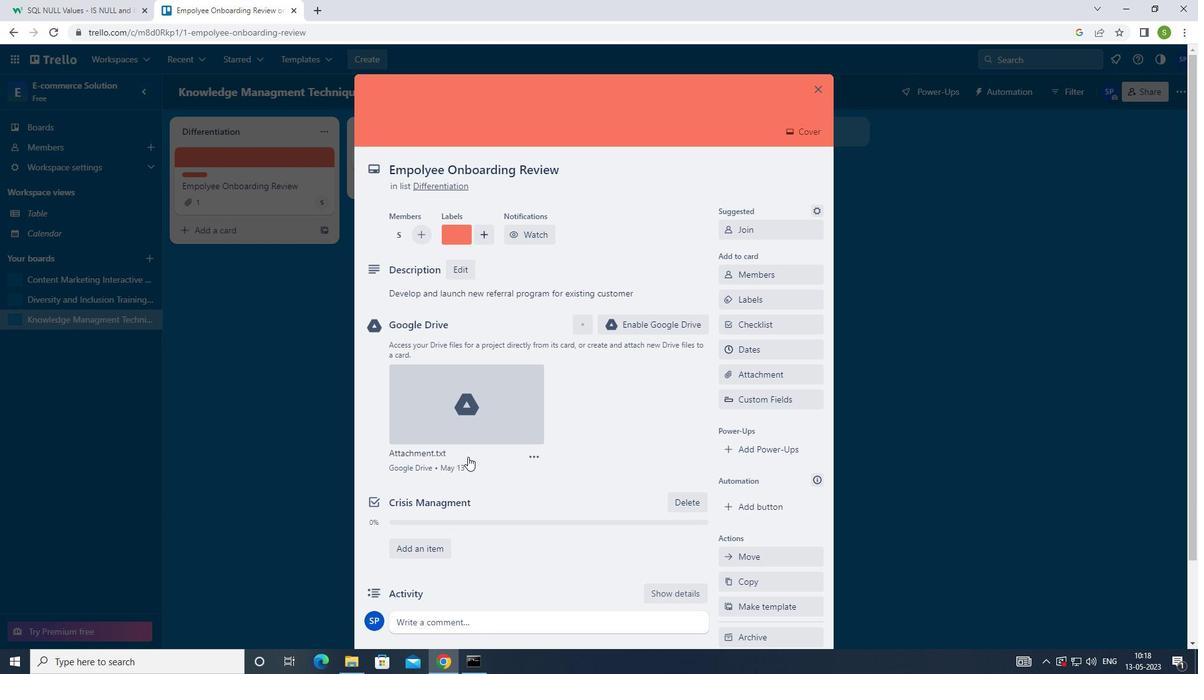 
Action: Mouse moved to (468, 457)
Screenshot: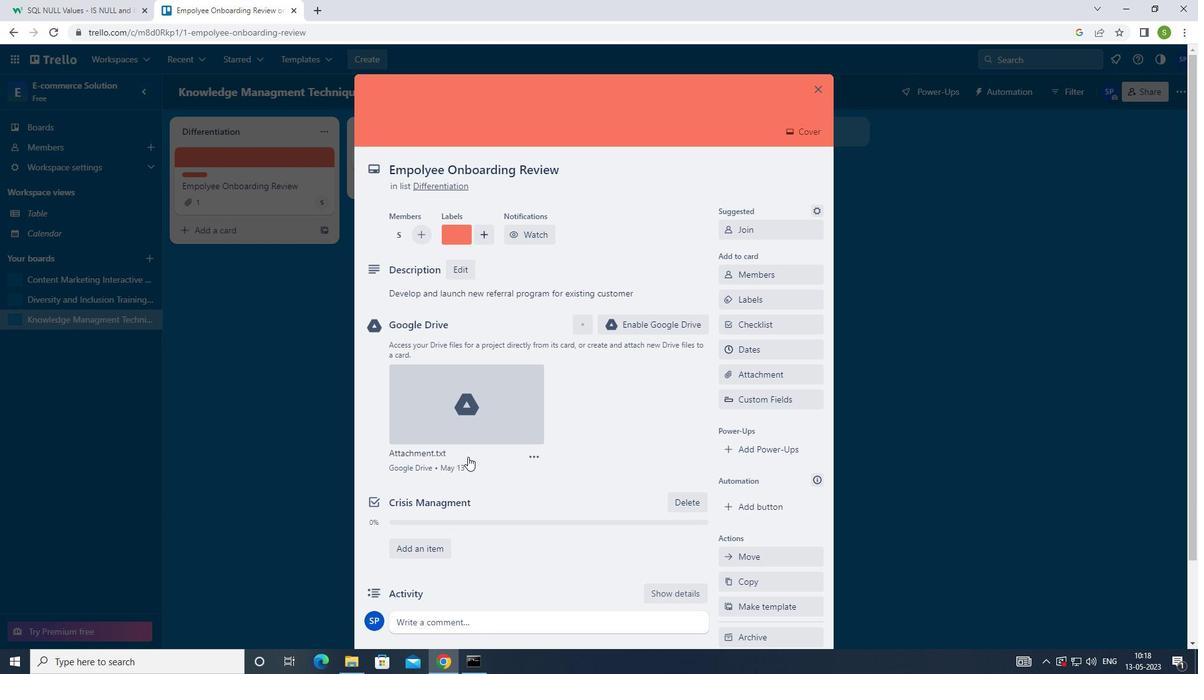 
Action: Mouse scrolled (468, 456) with delta (0, 0)
Screenshot: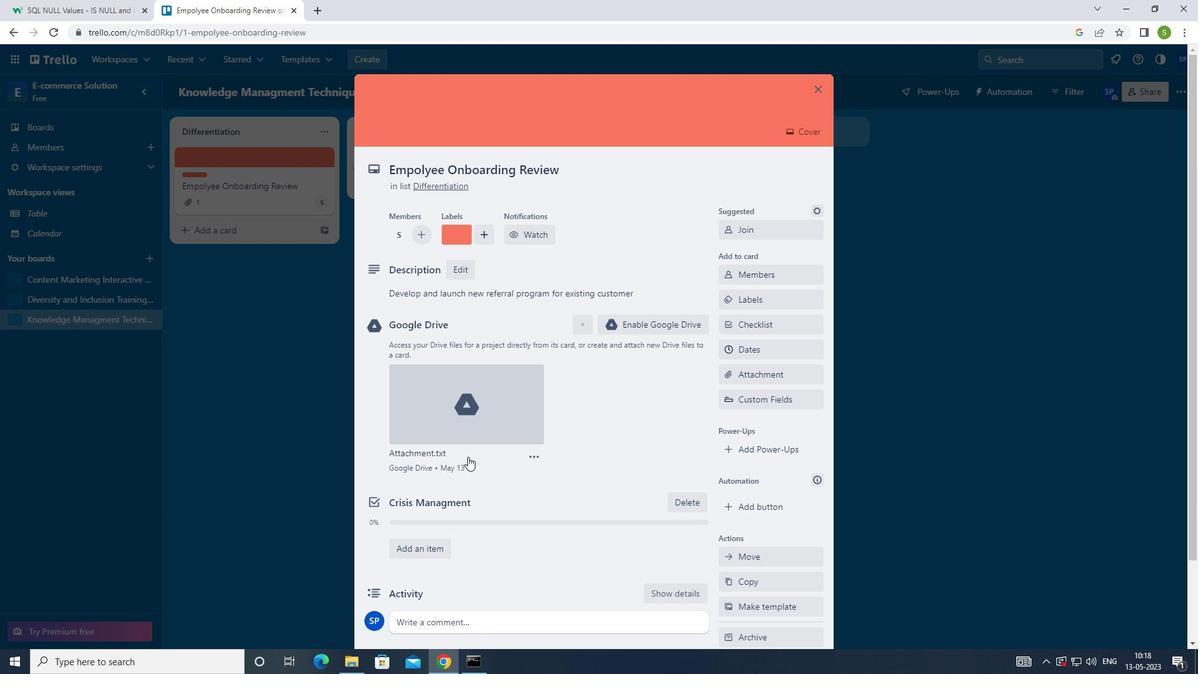 
Action: Mouse moved to (465, 529)
Screenshot: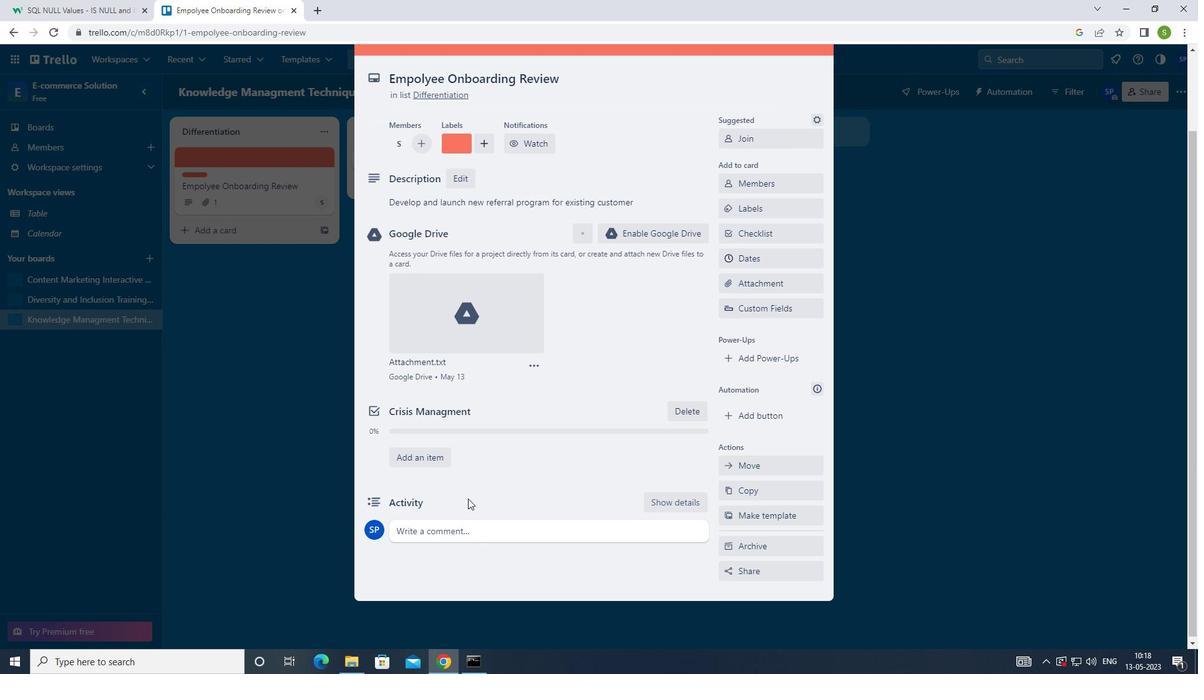 
Action: Mouse pressed left at (465, 529)
Screenshot: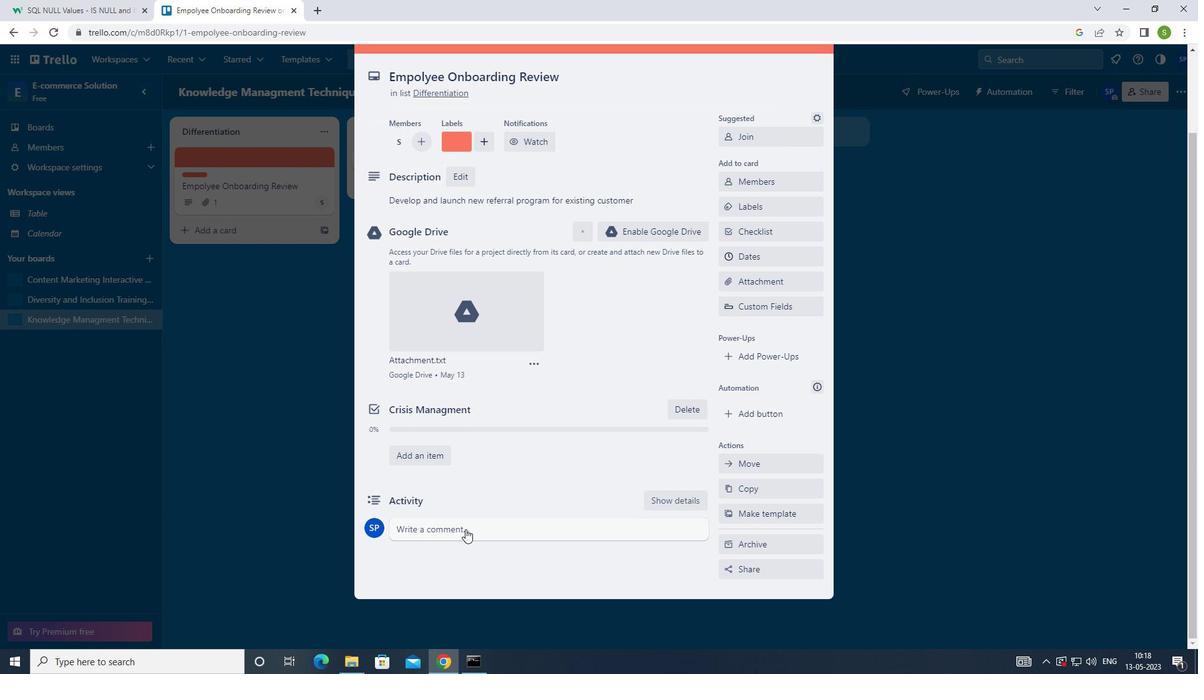 
Action: Mouse moved to (548, 354)
Screenshot: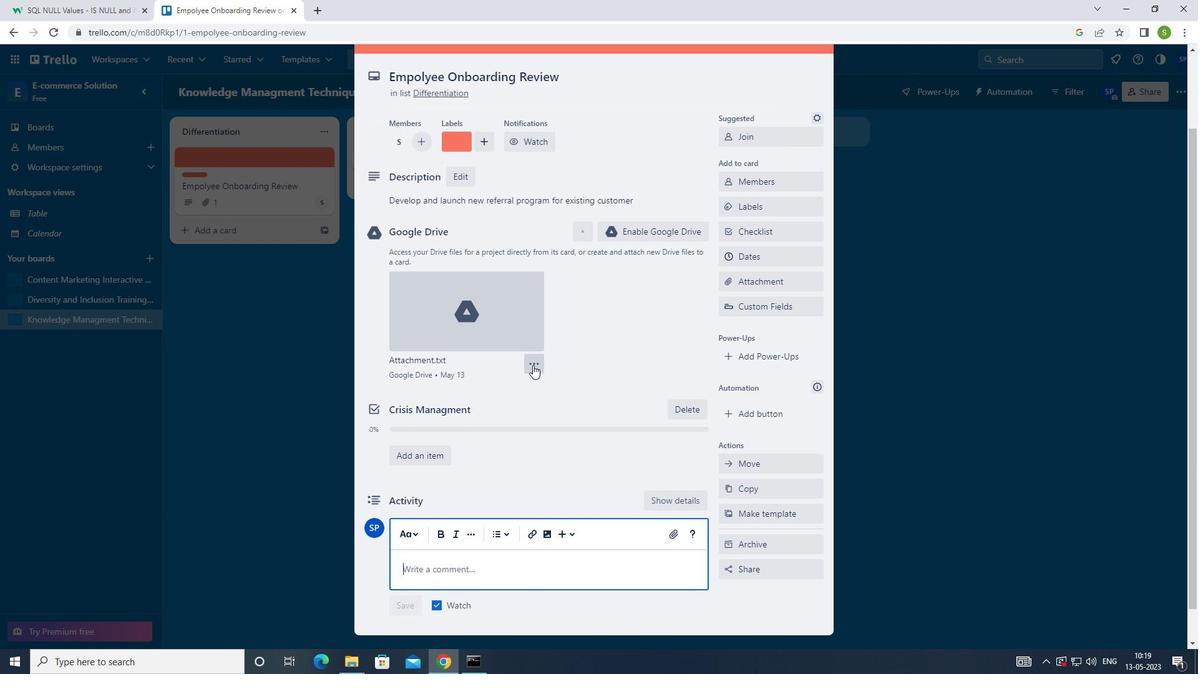 
Action: Key pressed <Key.shift>TH
Screenshot: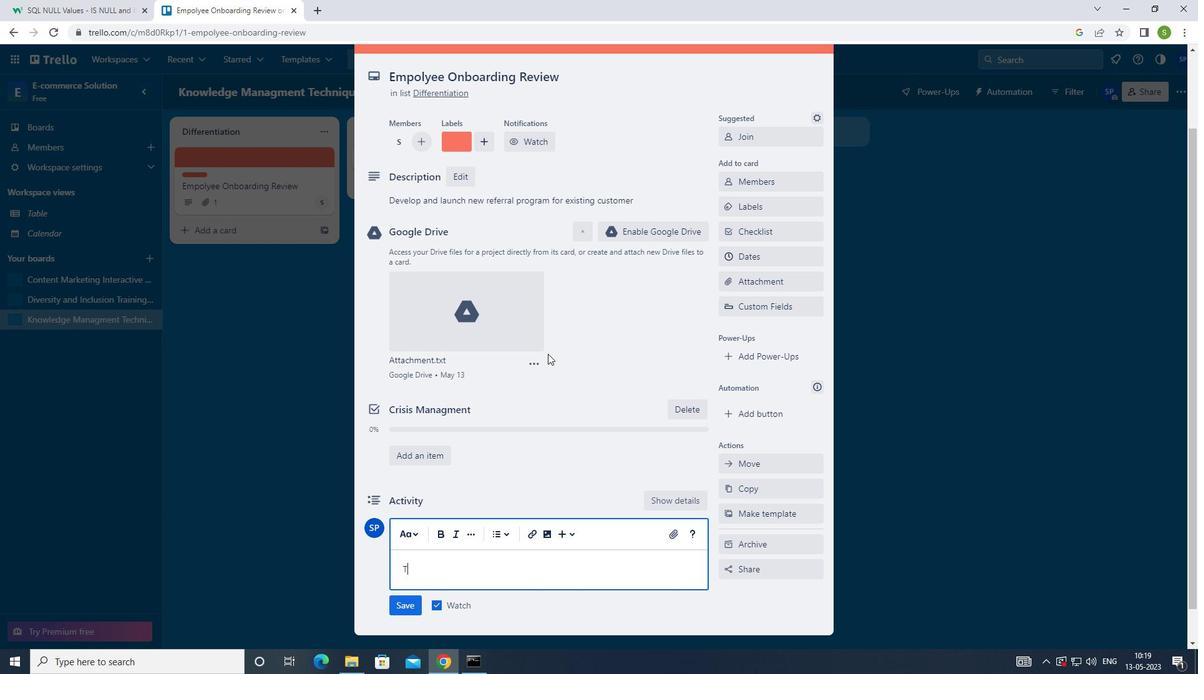 
Action: Mouse moved to (548, 353)
Screenshot: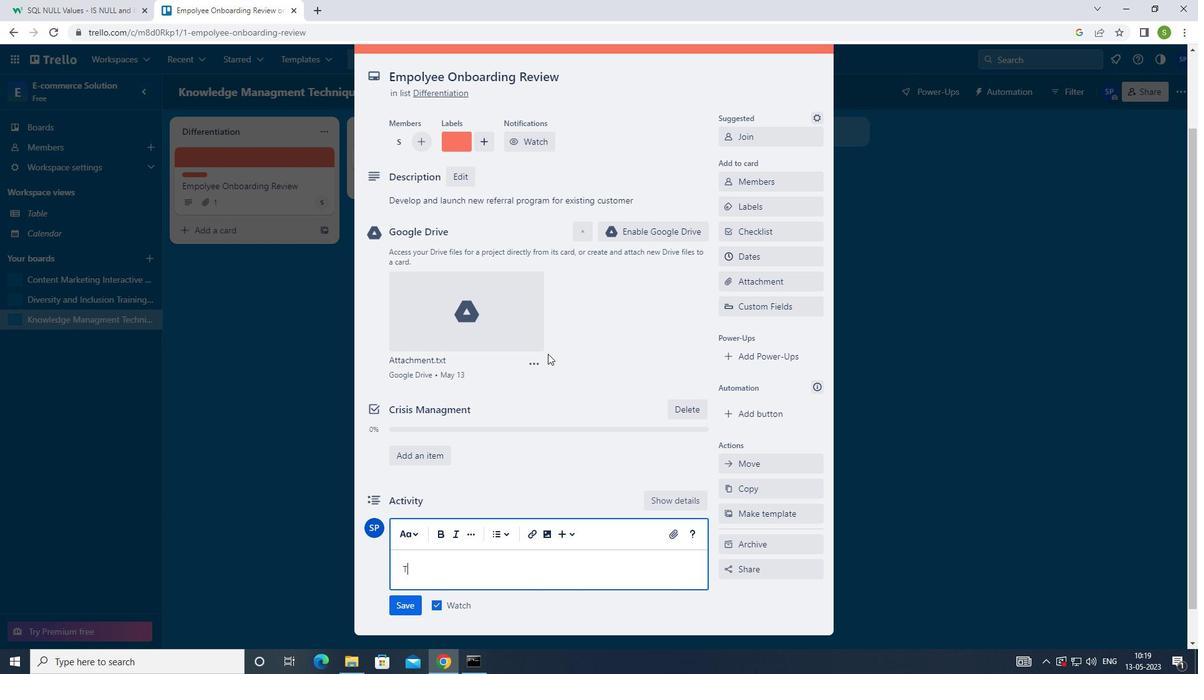 
Action: Key pressed IS<Key.space>TAK<Key.backspace>SK<Key.space>PRESENTS<Key.space>US<Key.space>TO<Key.space>BE<Key.space>DETAILS<Key.backspace>-ORIENTED<Key.space>AM<Key.backspace>ND<Key.space>METICULOUS<Key.space>ENSURING<Key.space>THAT
Screenshot: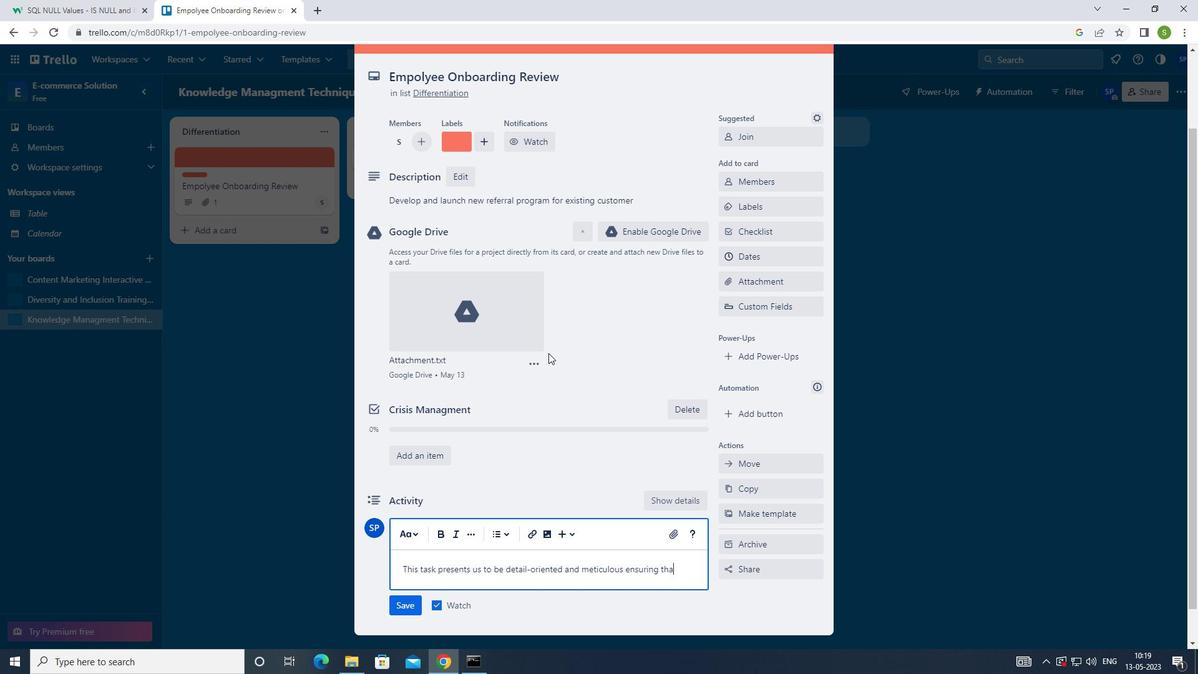 
Action: Mouse moved to (550, 352)
Screenshot: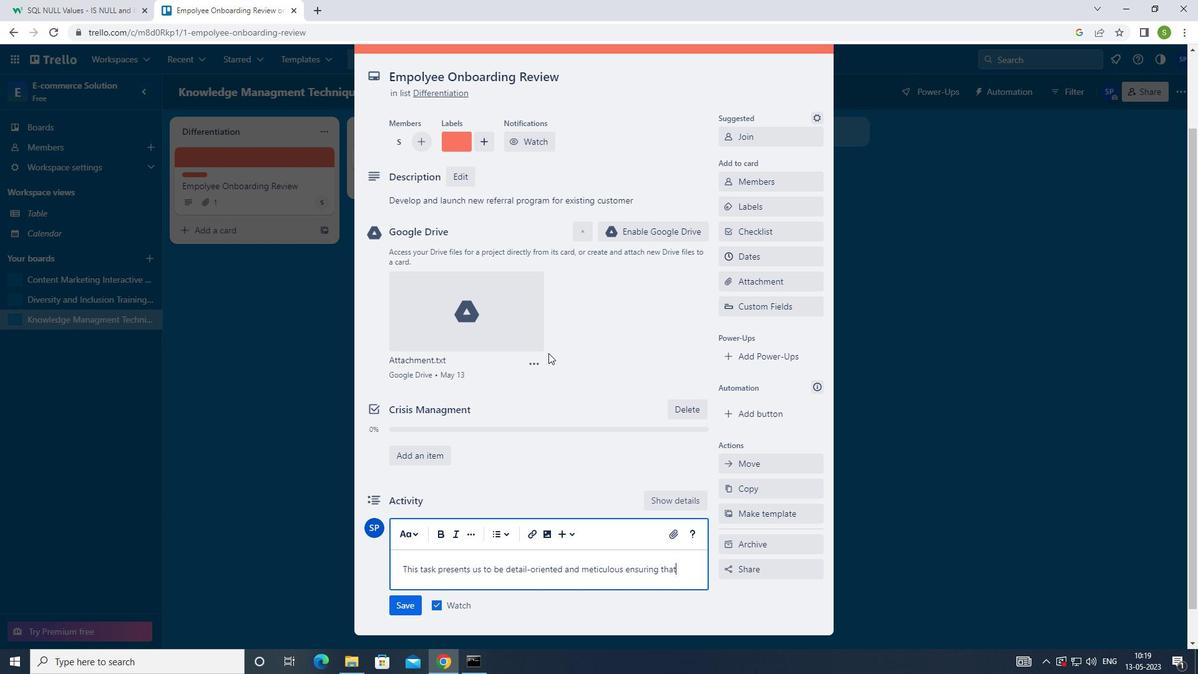
Action: Key pressed <Key.space>WE<Key.space>DI<Key.backspace>O<Key.space>NOT<Key.space>OVERLOOK<Key.space>ANYTHING<Key.space>IMPORTANT
Screenshot: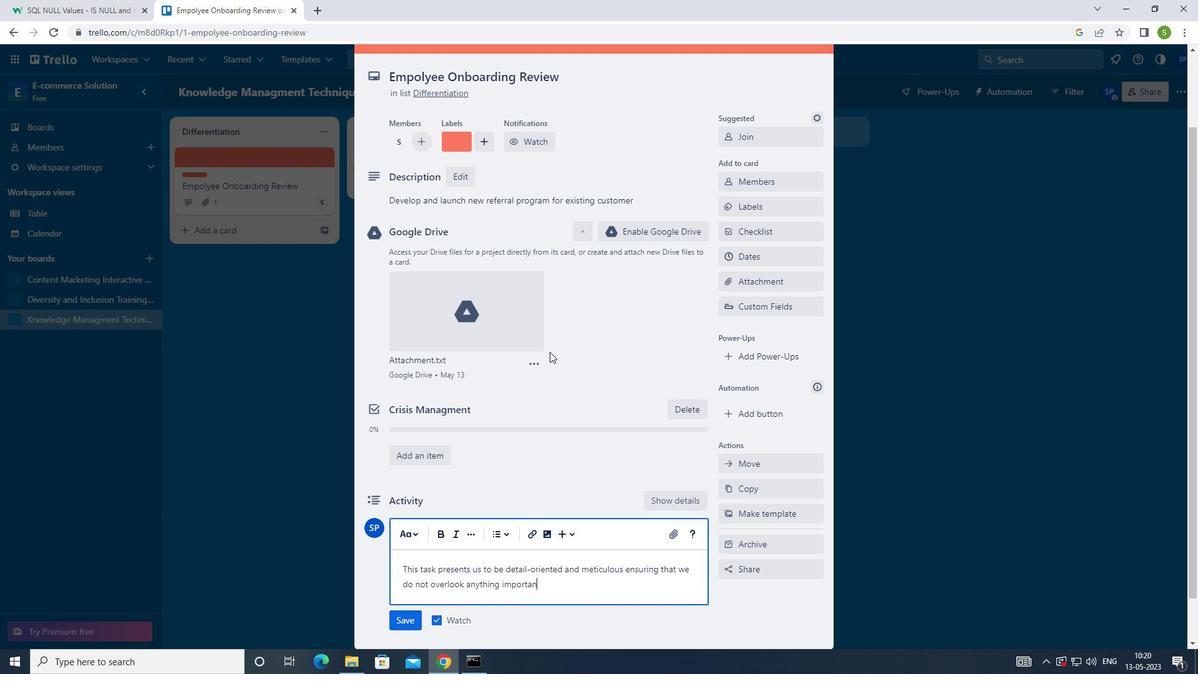 
Action: Mouse moved to (404, 619)
Screenshot: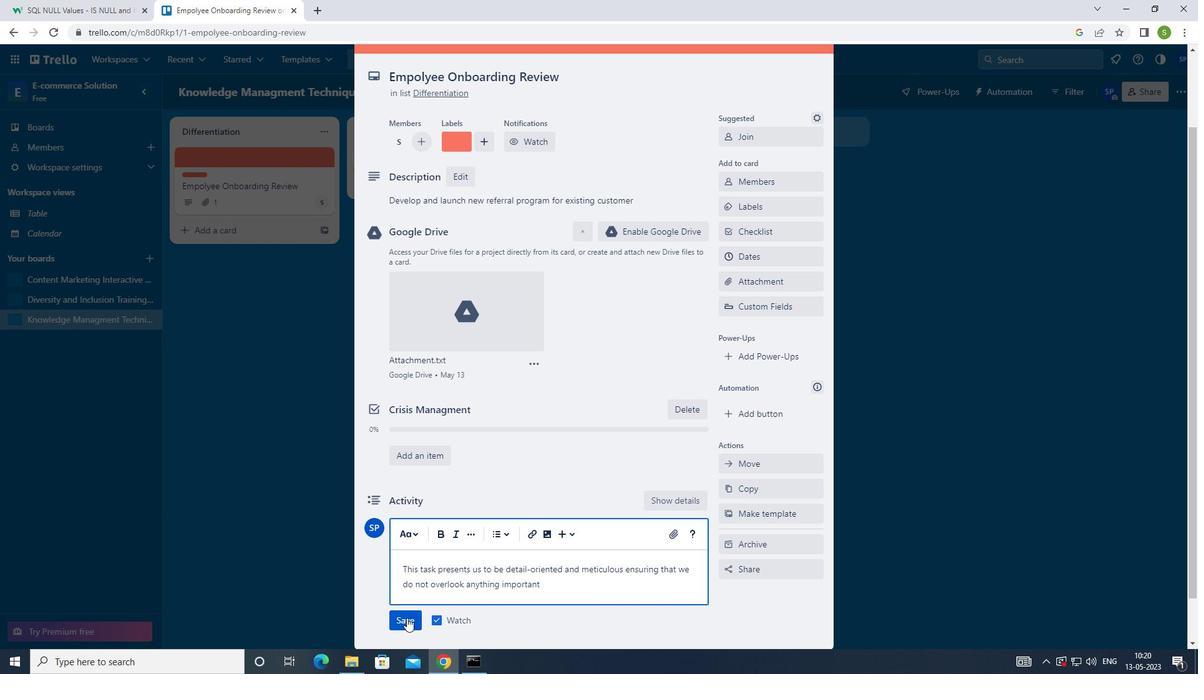 
Action: Mouse pressed left at (404, 619)
Screenshot: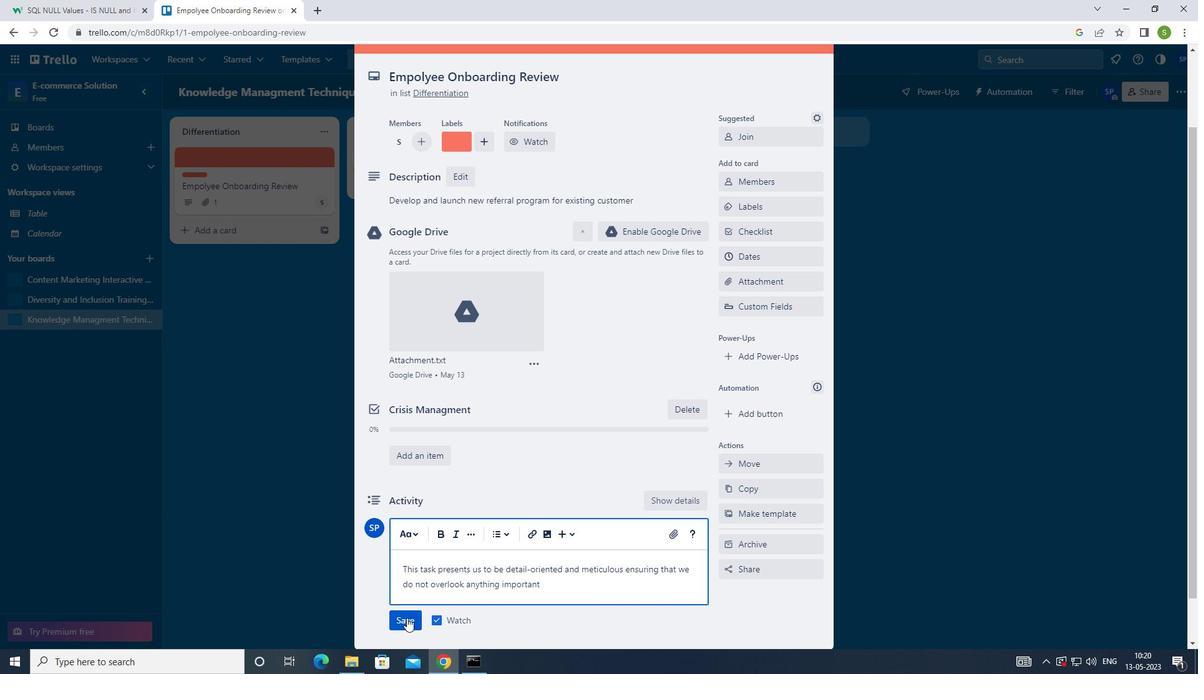 
Action: Mouse moved to (763, 261)
Screenshot: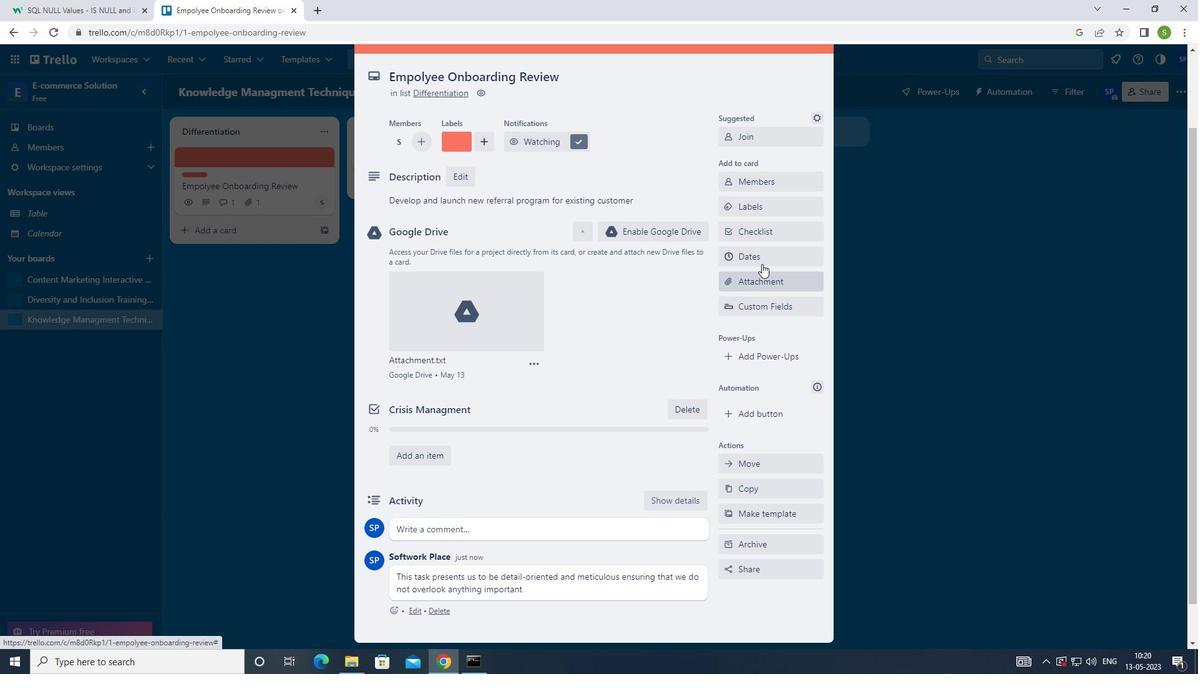 
Action: Mouse pressed left at (763, 261)
Screenshot: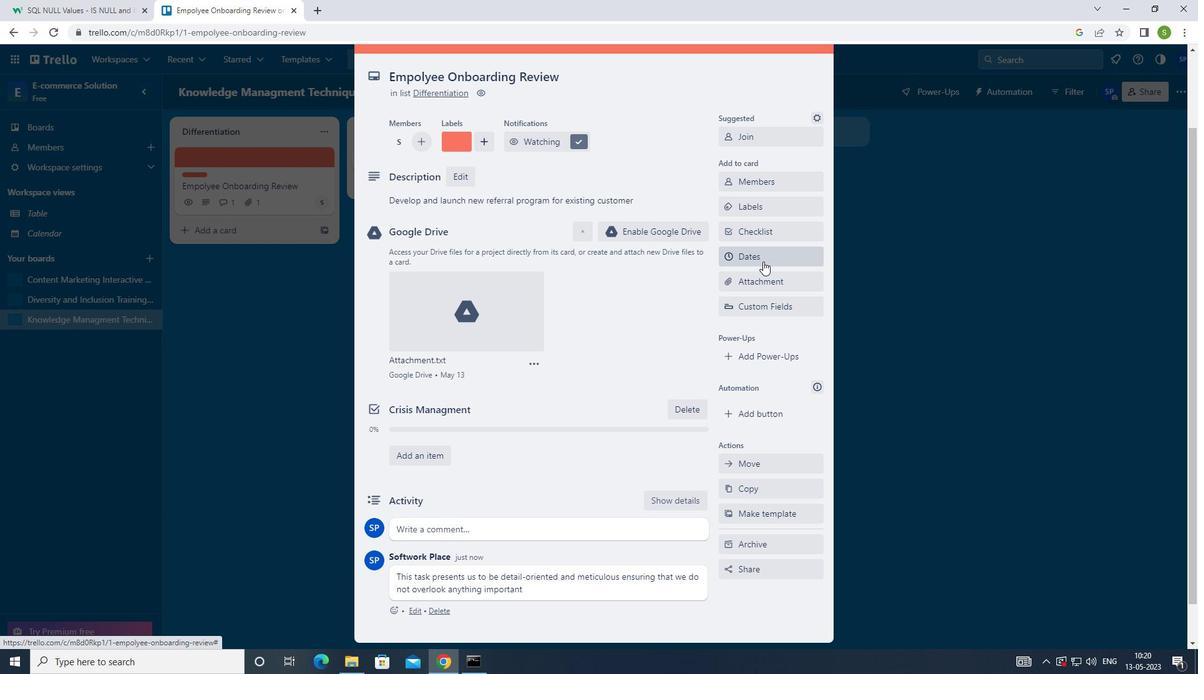 
Action: Mouse moved to (730, 319)
Screenshot: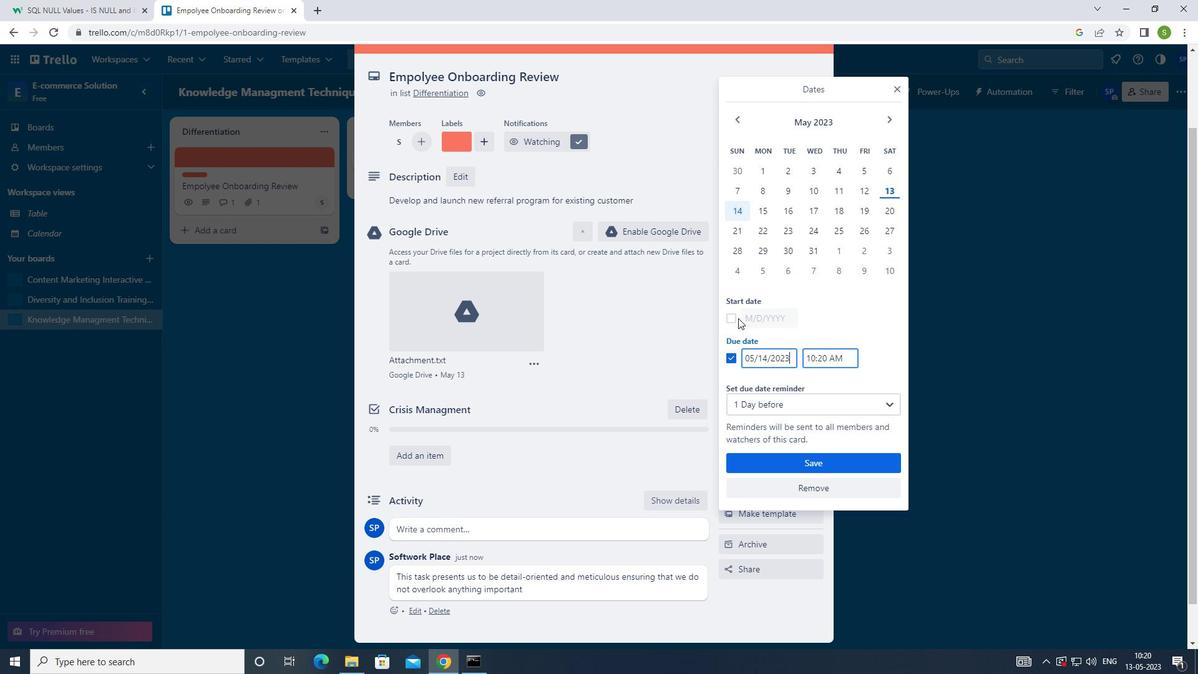 
Action: Mouse pressed left at (730, 319)
Screenshot: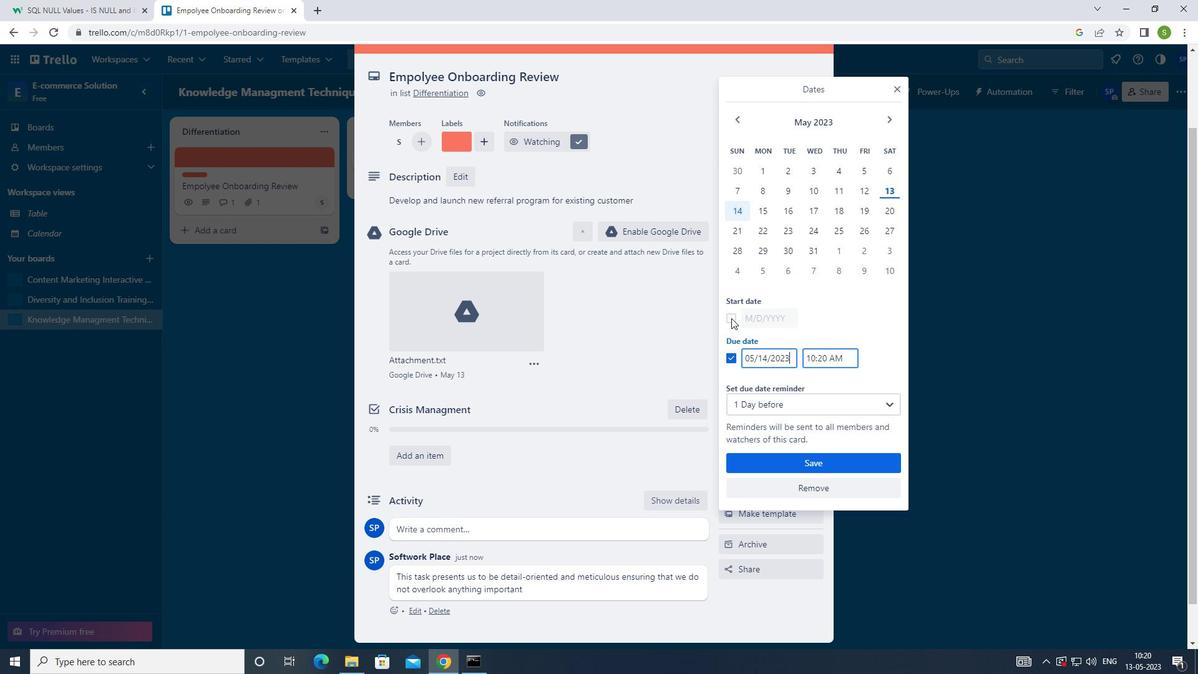 
Action: Mouse moved to (769, 318)
Screenshot: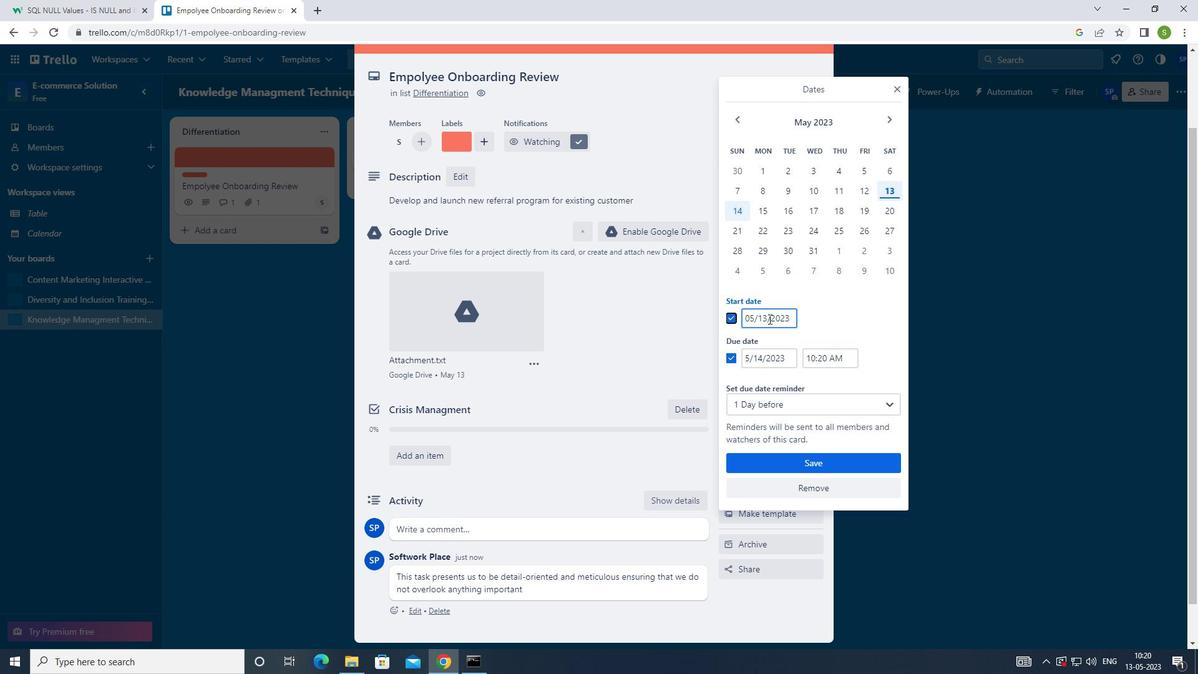 
Action: Mouse pressed left at (769, 318)
Screenshot: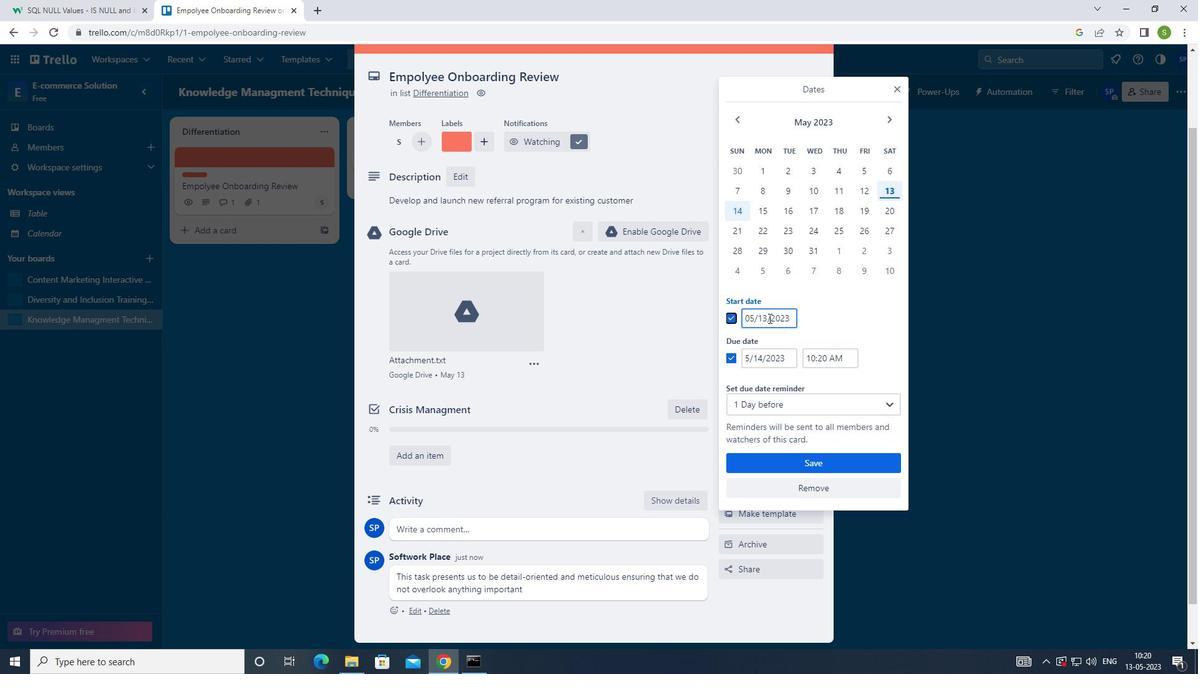
Action: Mouse moved to (784, 319)
Screenshot: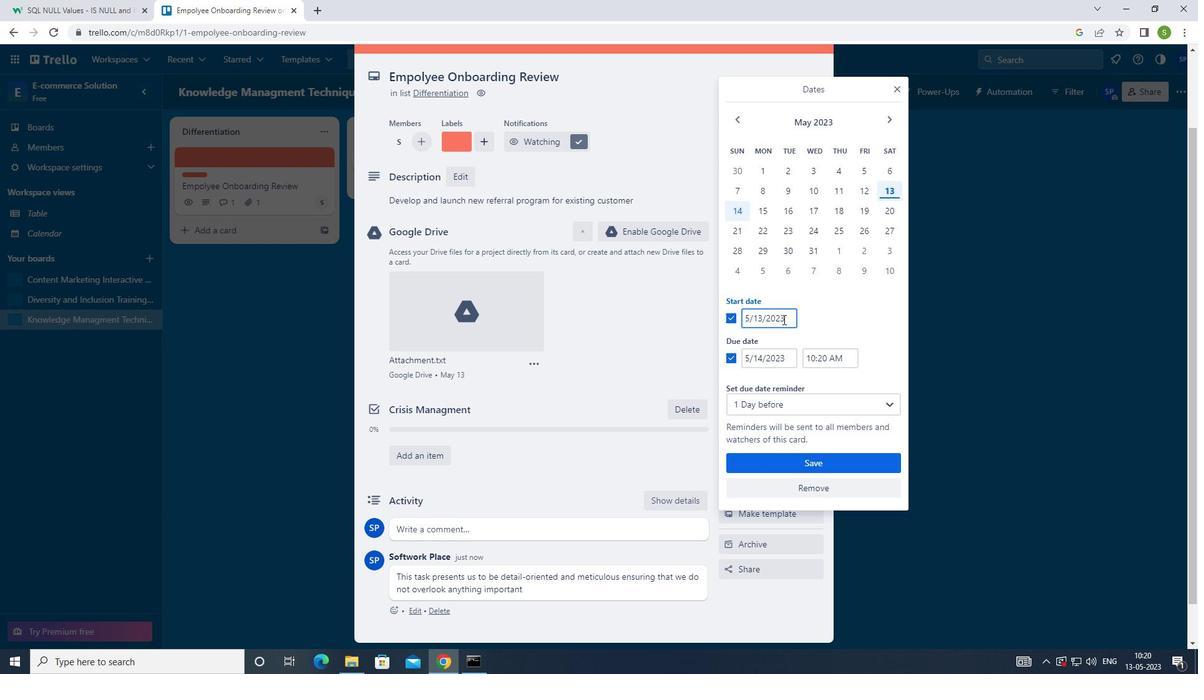 
Action: Mouse pressed left at (784, 319)
Screenshot: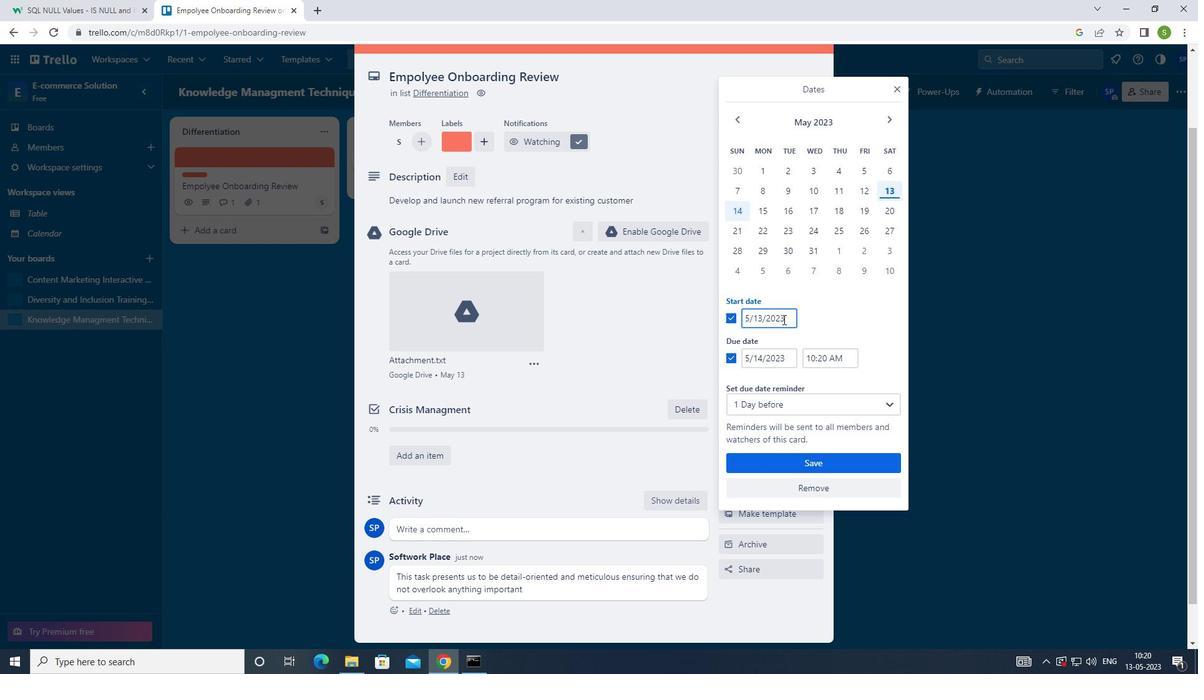 
Action: Mouse moved to (782, 306)
Screenshot: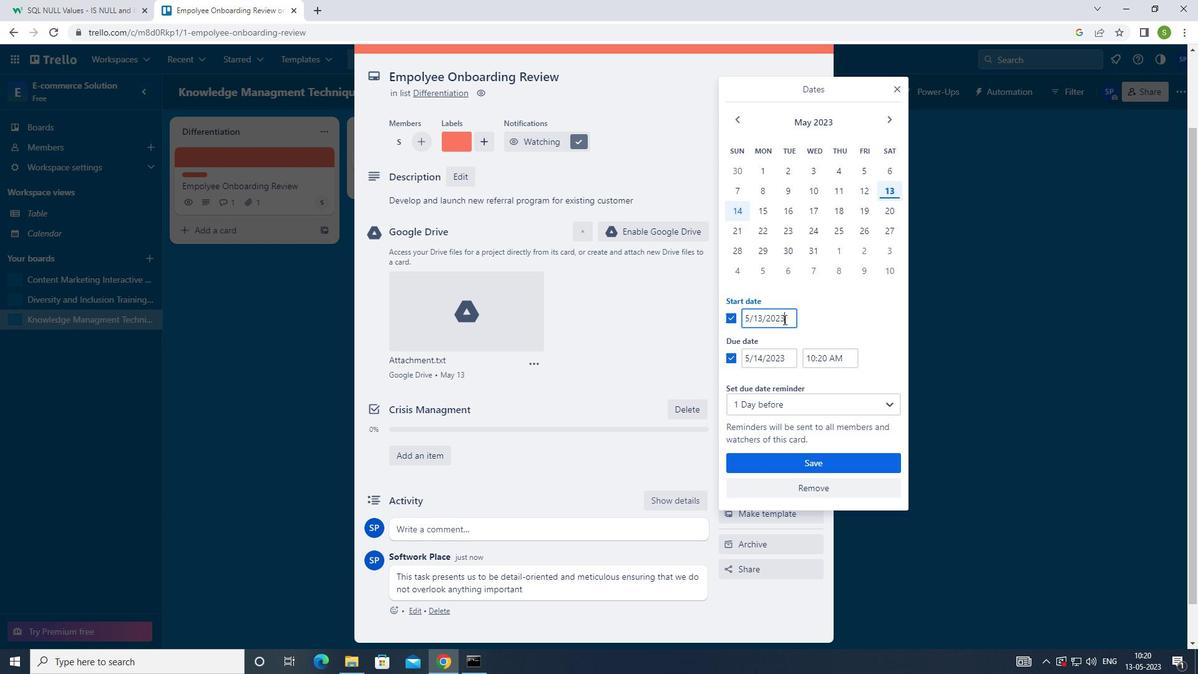 
Action: Key pressed <Key.backspace><Key.backspace><Key.backspace><Key.backspace><Key.backspace><Key.backspace><Key.backspace><Key.backspace><Key.backspace><Key.backspace><Key.backspace><Key.backspace><Key.backspace><Key.backspace>01/01/1900
Screenshot: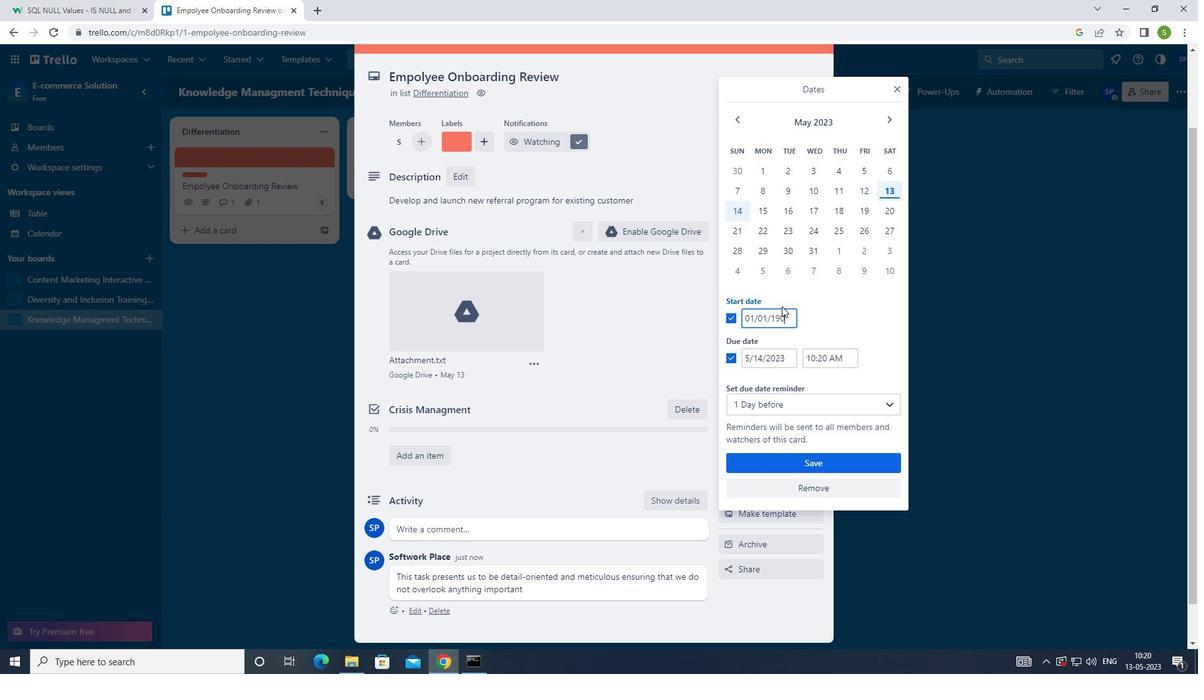 
Action: Mouse moved to (783, 355)
Screenshot: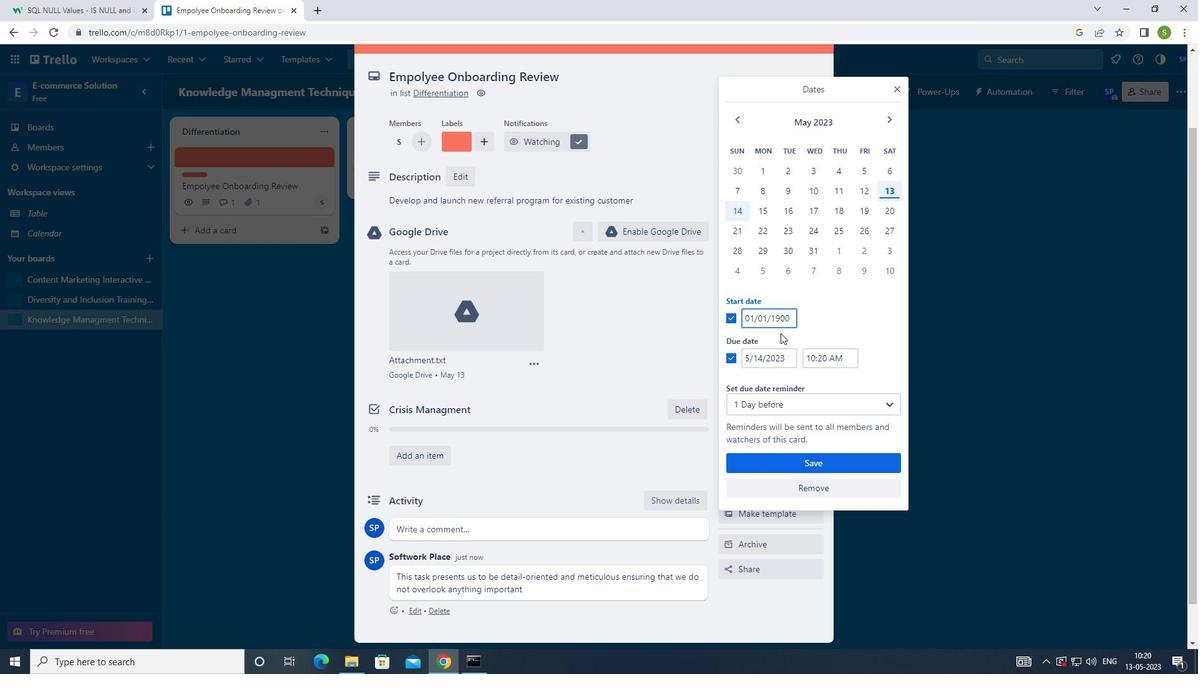 
Action: Mouse pressed left at (783, 355)
Screenshot: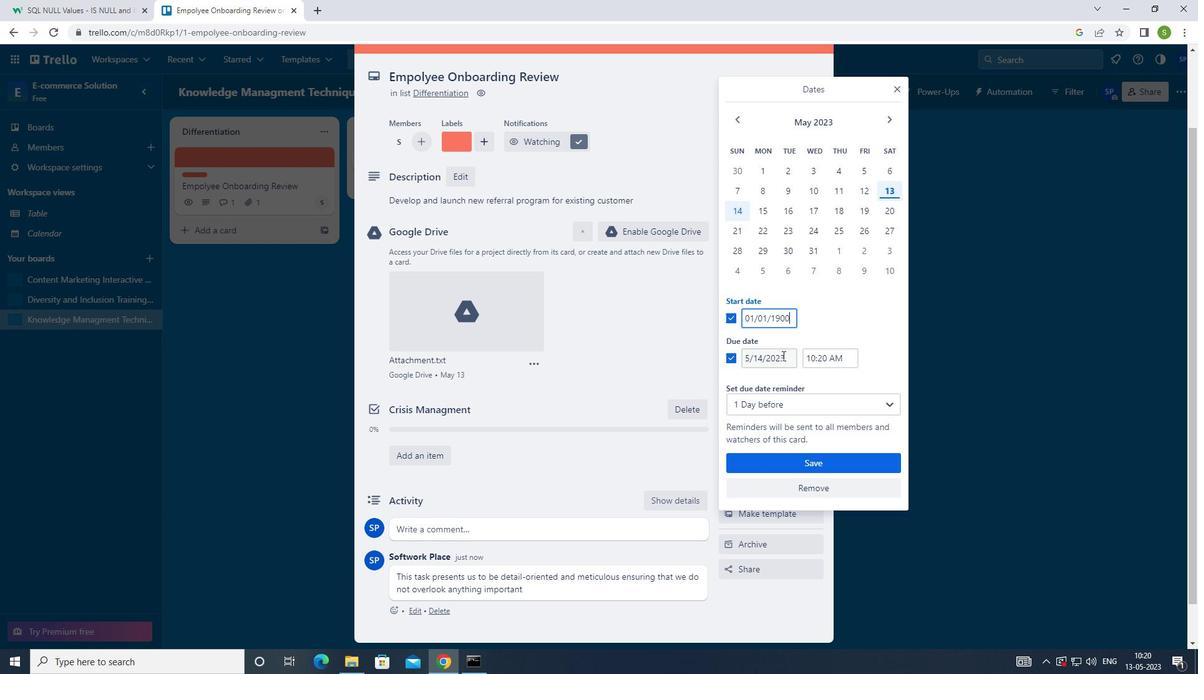 
Action: Mouse moved to (791, 354)
Screenshot: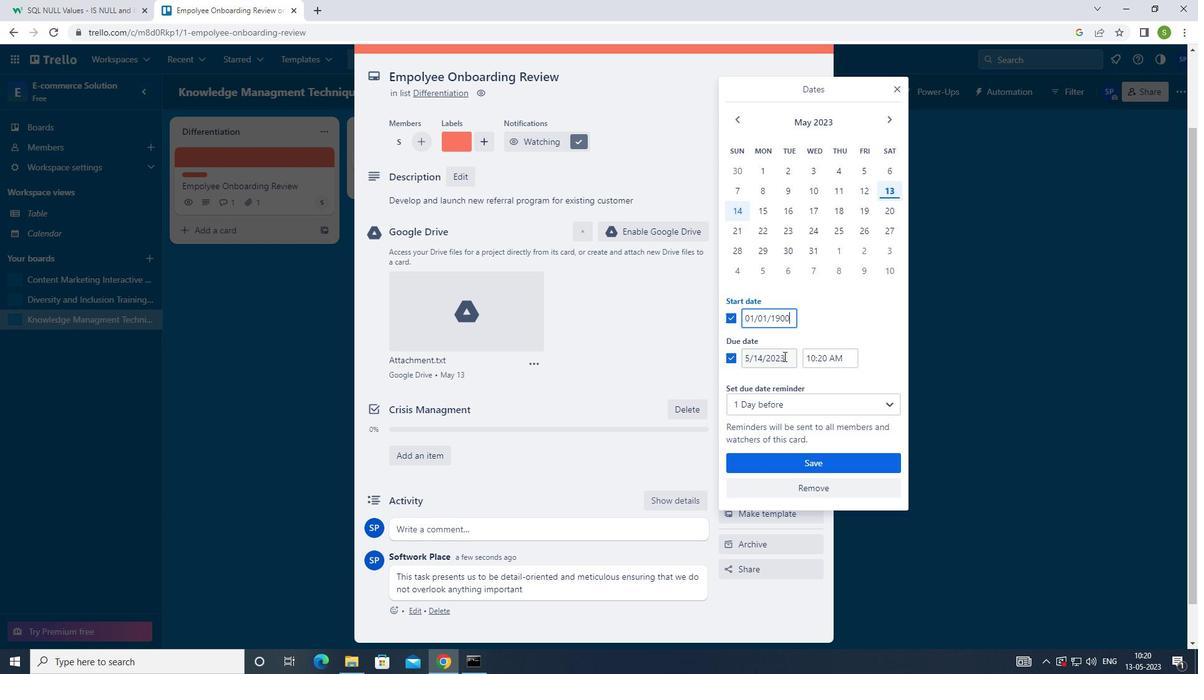 
Action: Key pressed <Key.backspace><Key.backspace><Key.backspace><Key.backspace><Key.backspace><Key.backspace><Key.backspace><Key.backspace><Key.backspace><Key.backspace><Key.backspace><Key.backspace><Key.backspace><Key.backspace><Key.backspace><Key.backspace><Key.backspace><Key.backspace><Key.backspace><Key.backspace><Key.backspace><Key.backspace><Key.backspace>01/08/1900
Screenshot: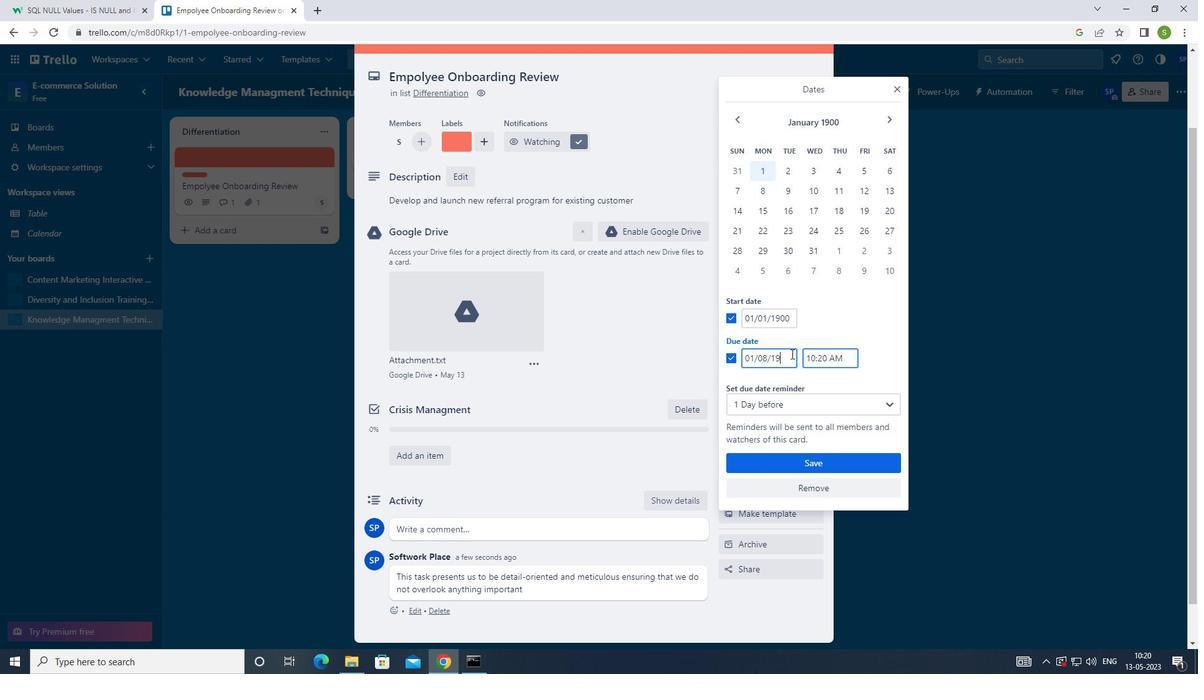 
Action: Mouse moved to (791, 462)
Screenshot: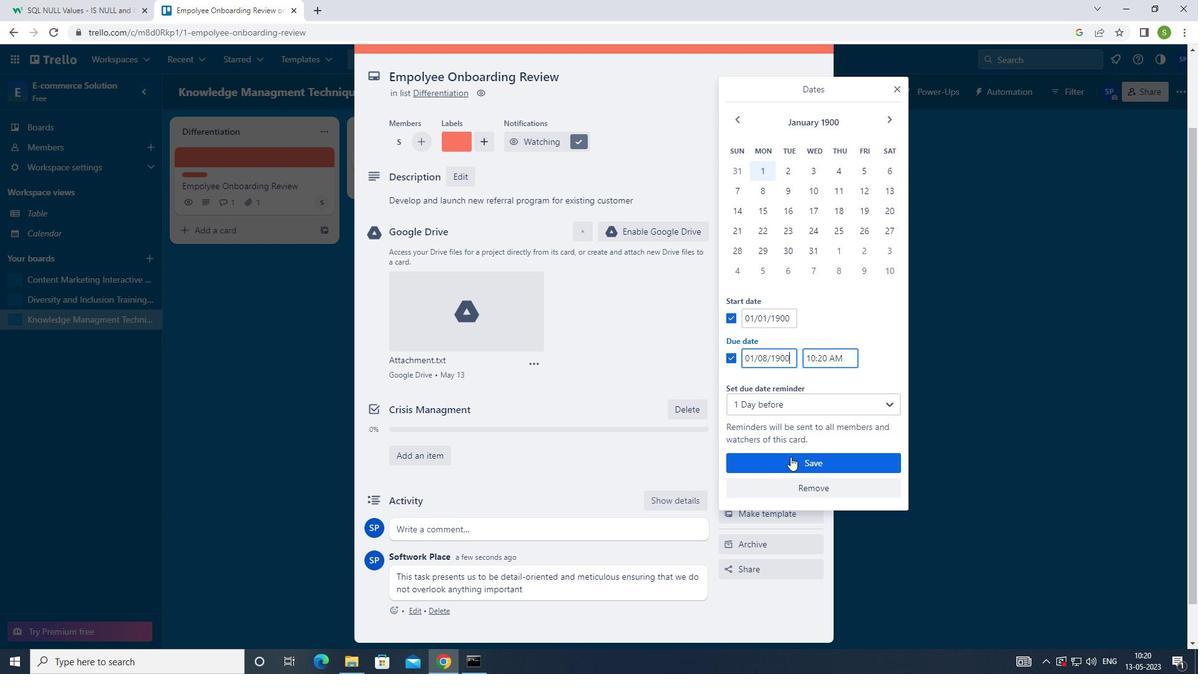 
Action: Mouse pressed left at (791, 462)
Screenshot: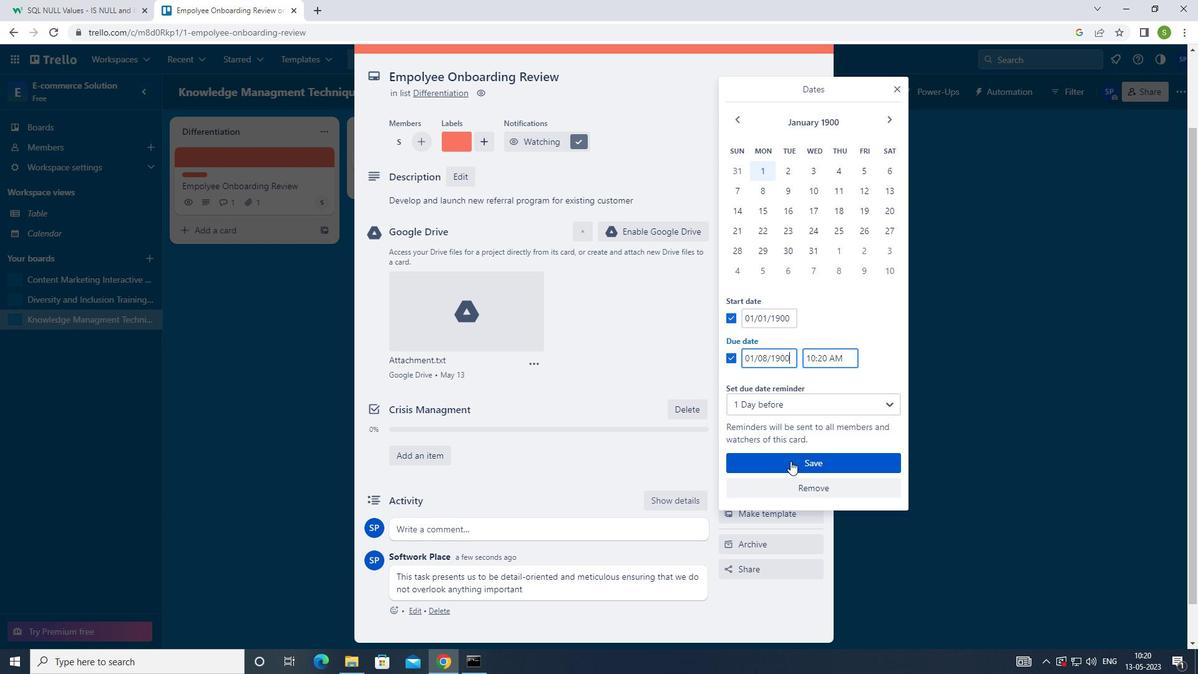 
Action: Key pressed <Key.f8>
Screenshot: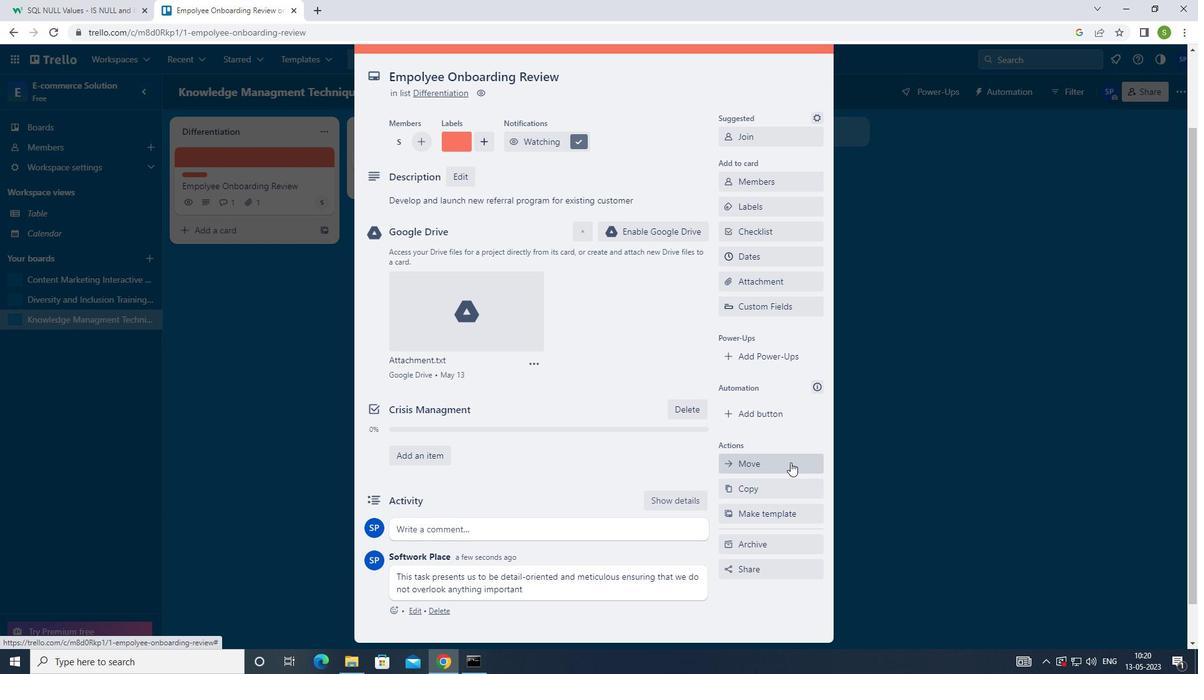 
